 Task: Look for space in Buzen, Japan from 9th June, 2023 to 11th June, 2023 for 2 adults in price range Rs.6000 to Rs.10000. Place can be entire place with 2 bedrooms having 2 beds and 1 bathroom. Property type can be house, flat, guest house. Amenities needed are: wifi, washing machine. Booking option can be shelf check-in. Required host language is English.
Action: Mouse moved to (401, 105)
Screenshot: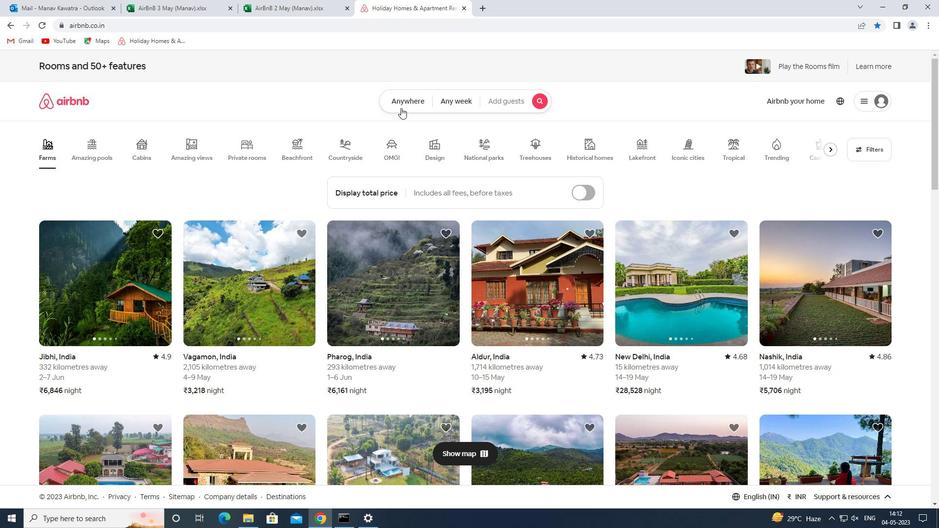 
Action: Mouse pressed left at (401, 105)
Screenshot: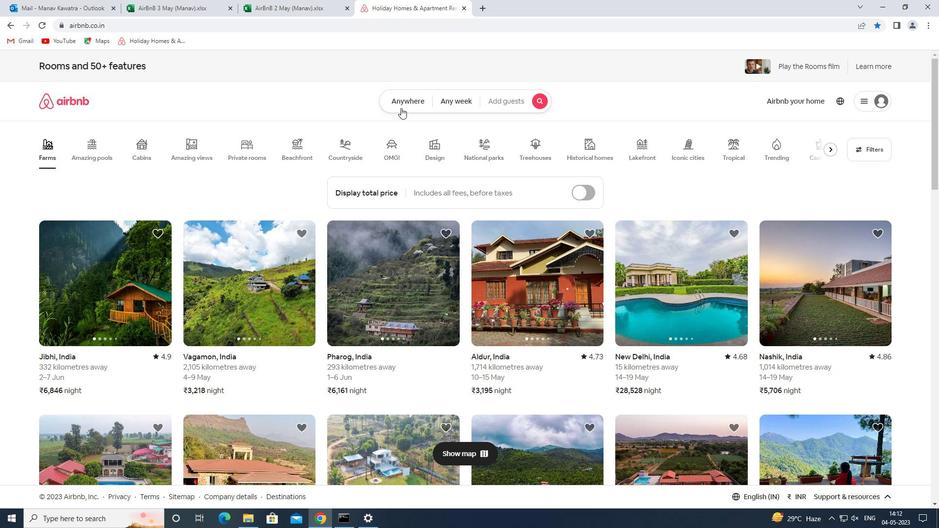 
Action: Mouse moved to (290, 145)
Screenshot: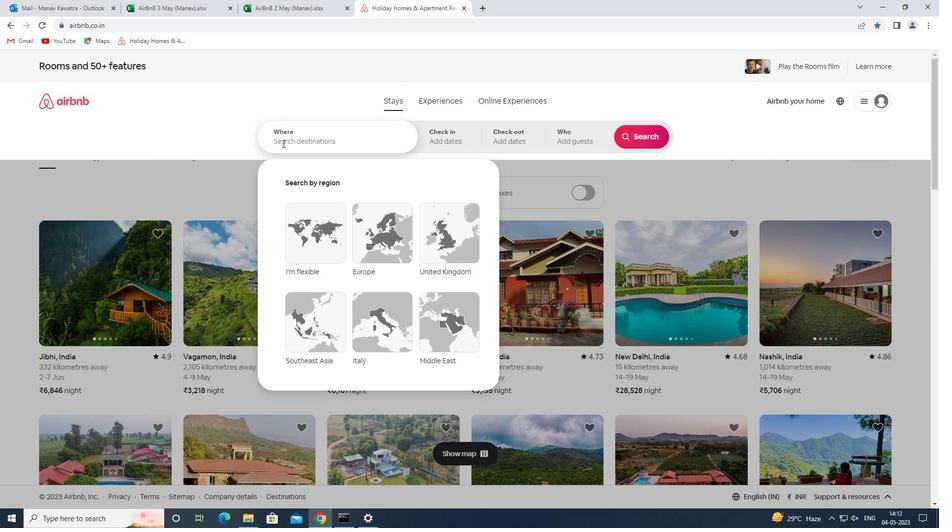 
Action: Mouse pressed left at (290, 145)
Screenshot: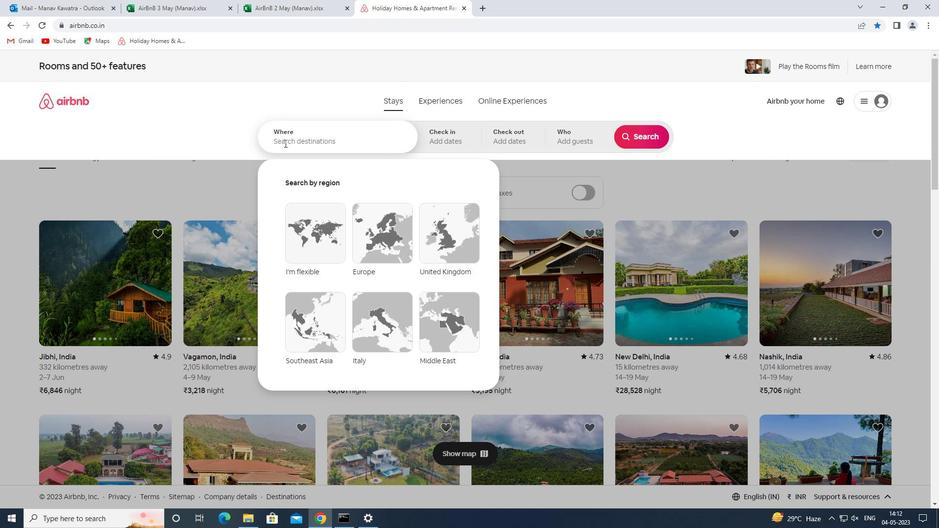 
Action: Mouse moved to (294, 138)
Screenshot: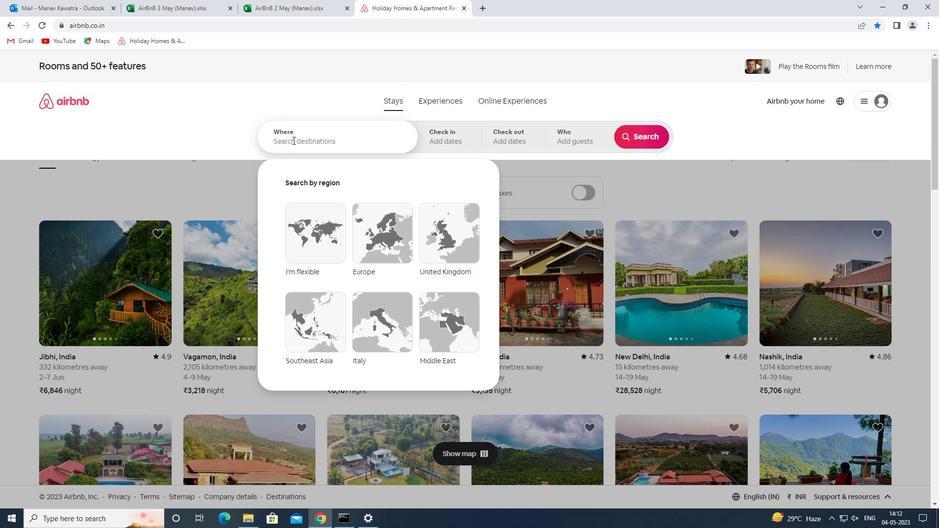 
Action: Key pressed buzen<Key.space>japan<Key.space><Key.enter>
Screenshot: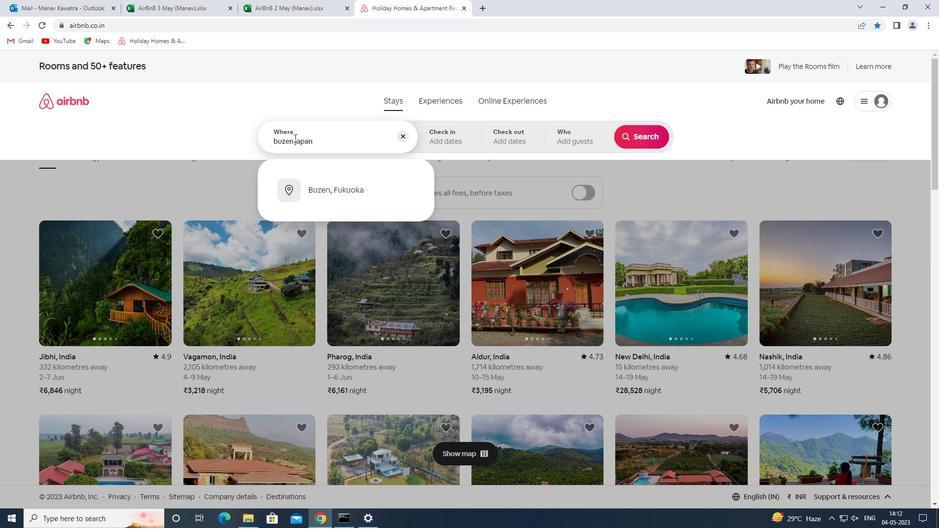 
Action: Mouse moved to (605, 285)
Screenshot: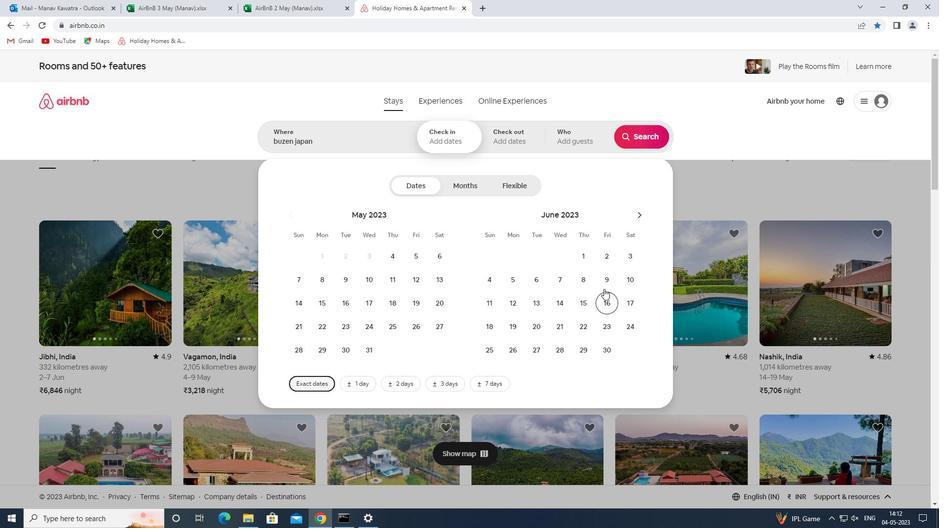 
Action: Mouse pressed left at (605, 285)
Screenshot: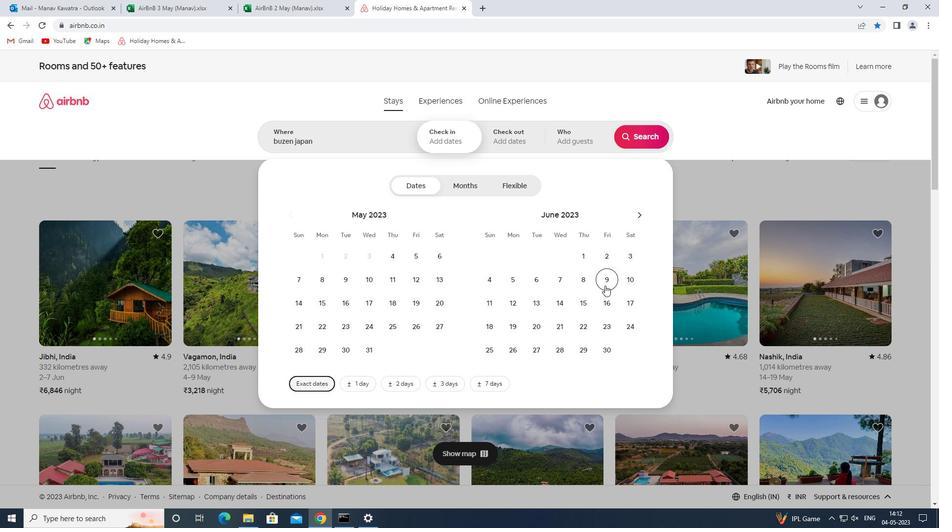 
Action: Mouse moved to (489, 310)
Screenshot: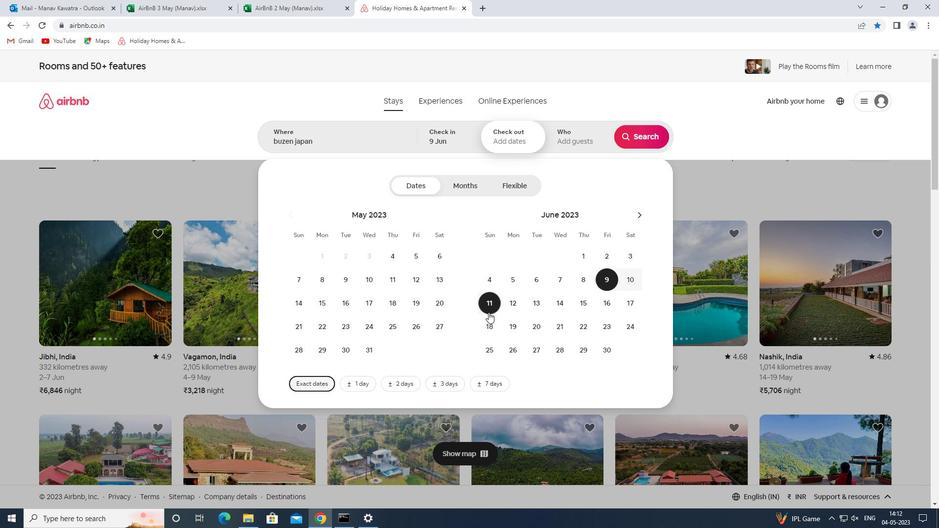 
Action: Mouse pressed left at (489, 310)
Screenshot: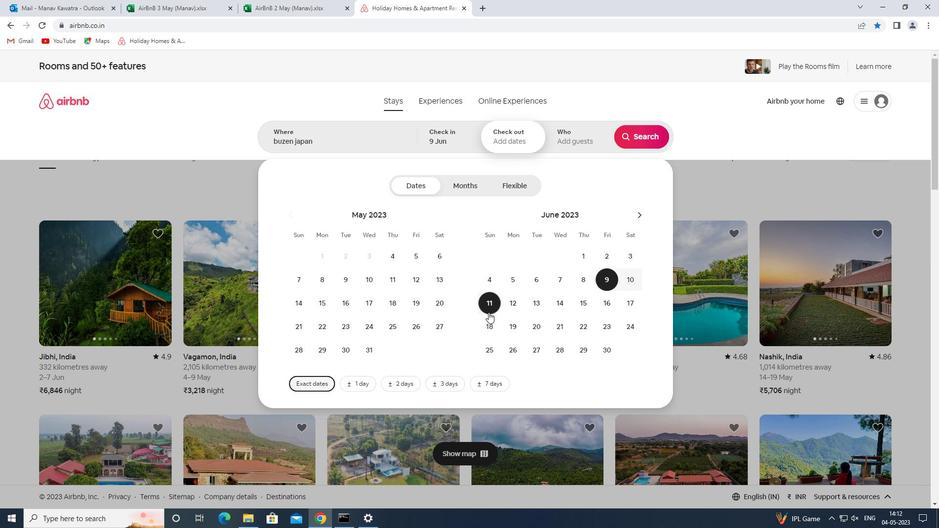 
Action: Mouse moved to (582, 141)
Screenshot: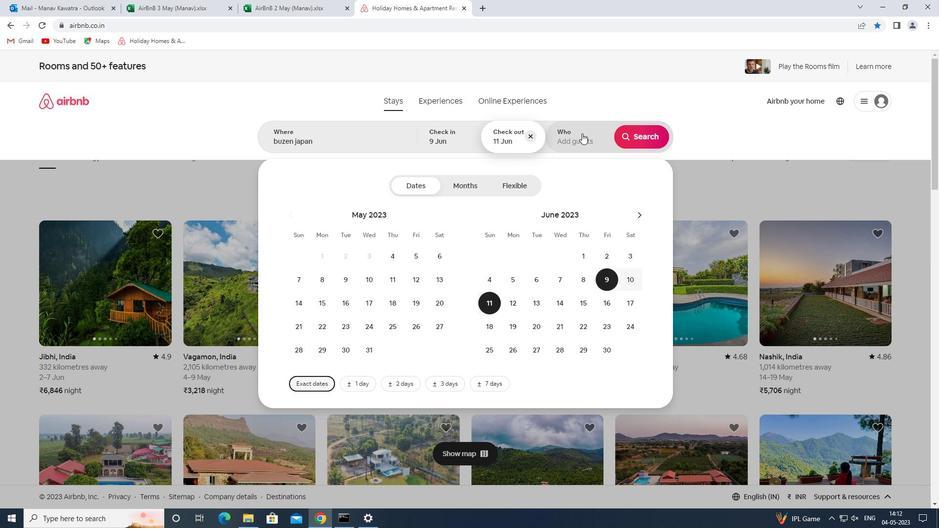 
Action: Mouse pressed left at (582, 141)
Screenshot: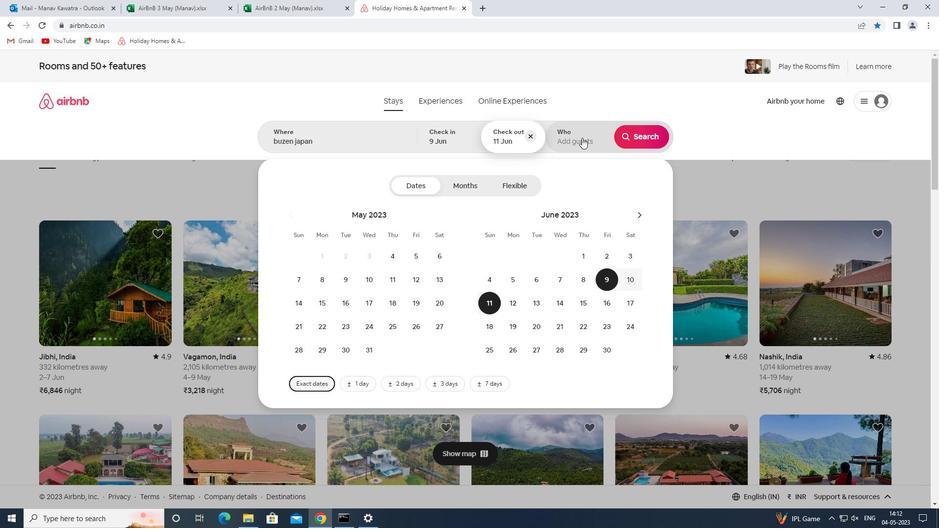 
Action: Mouse moved to (650, 194)
Screenshot: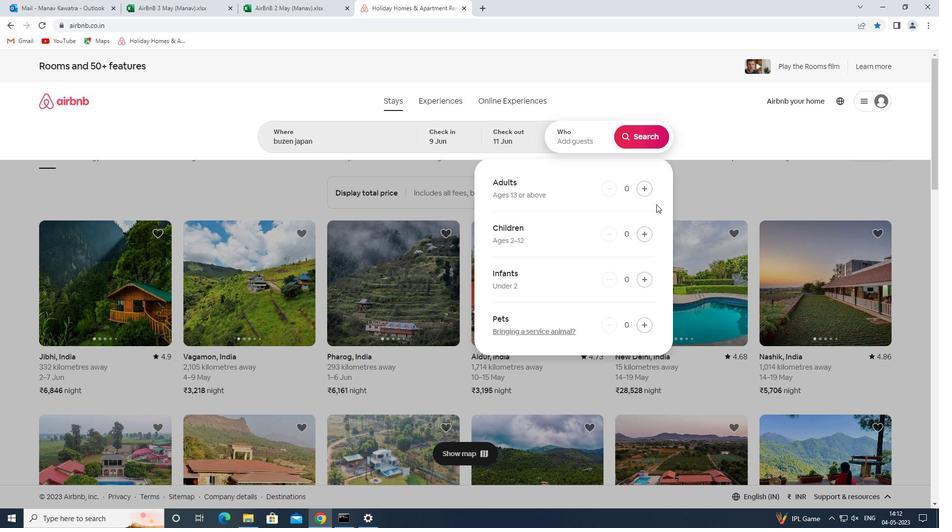 
Action: Mouse pressed left at (650, 194)
Screenshot: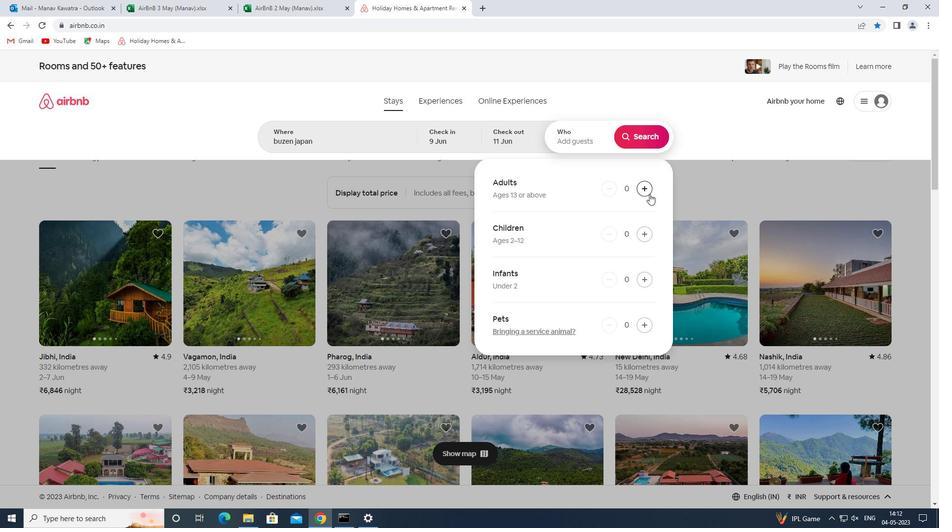 
Action: Mouse pressed left at (650, 194)
Screenshot: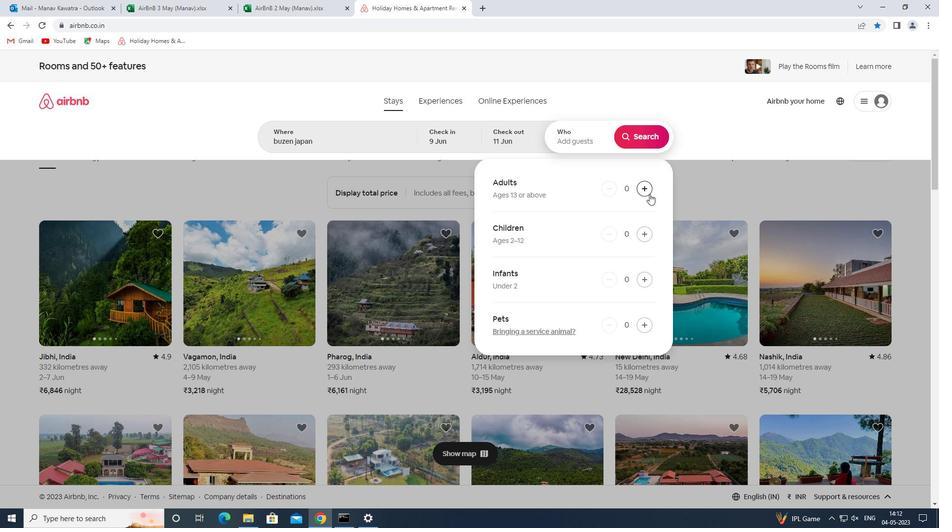 
Action: Mouse moved to (634, 138)
Screenshot: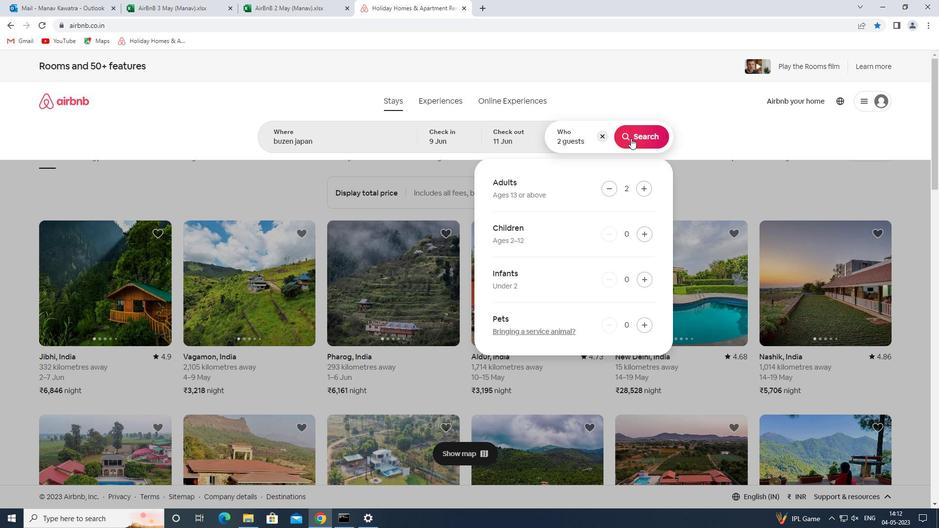 
Action: Mouse pressed left at (634, 138)
Screenshot: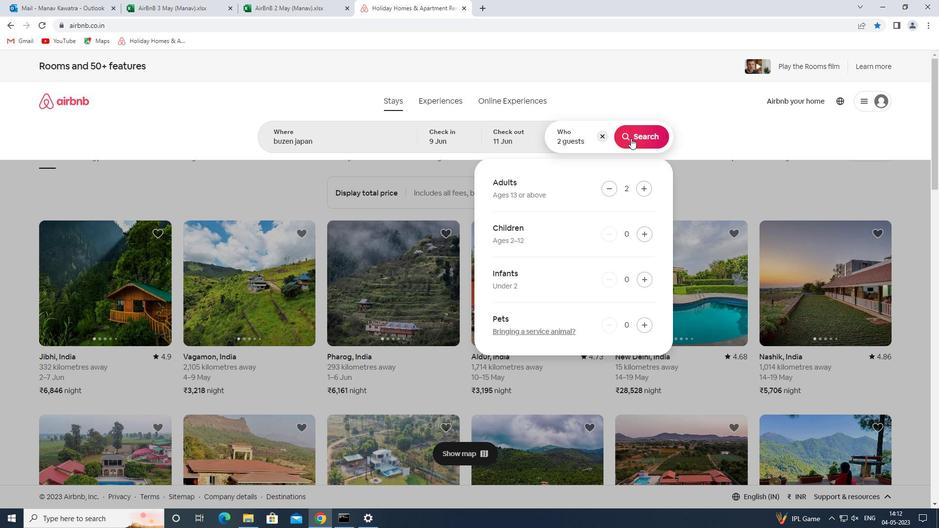 
Action: Mouse moved to (896, 104)
Screenshot: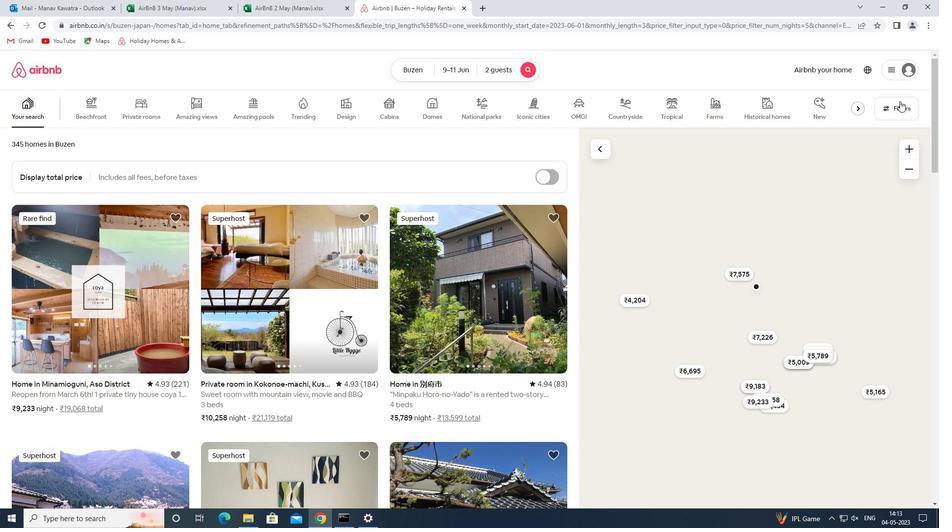 
Action: Mouse pressed left at (896, 104)
Screenshot: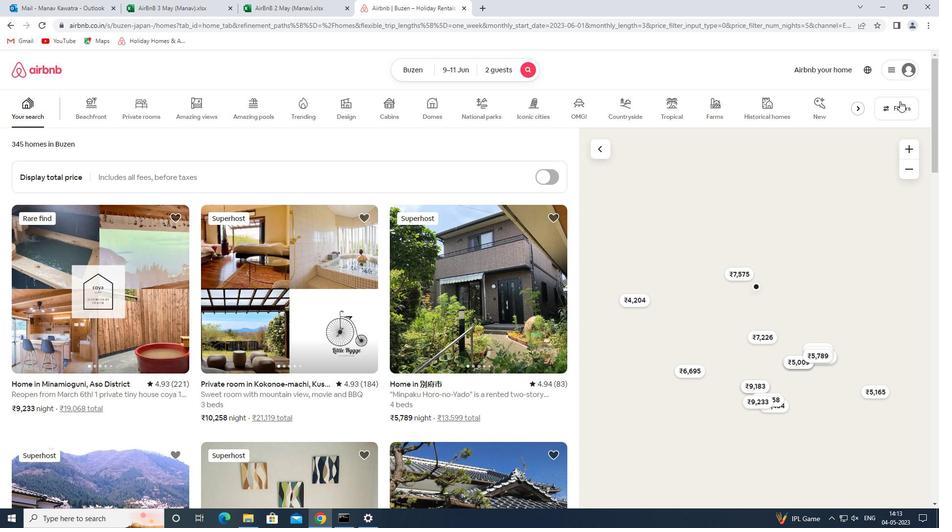 
Action: Mouse moved to (341, 235)
Screenshot: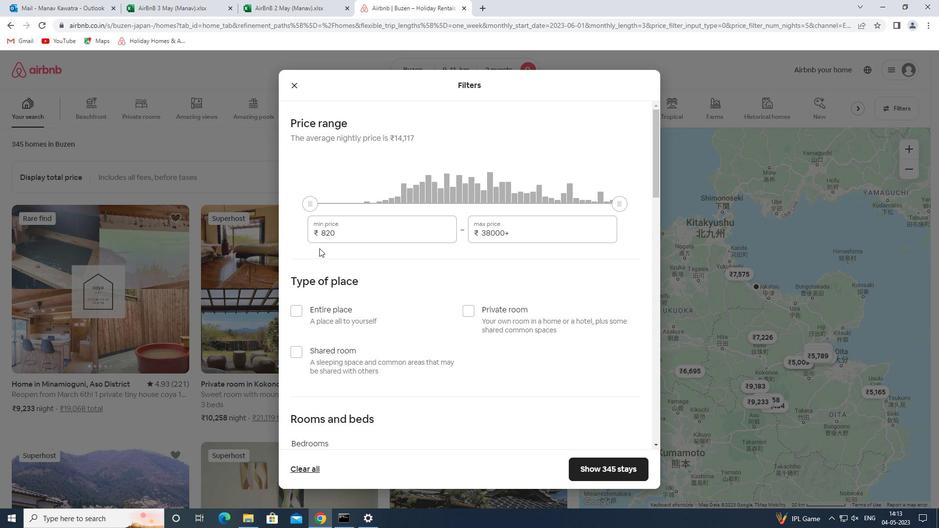 
Action: Mouse pressed left at (341, 235)
Screenshot: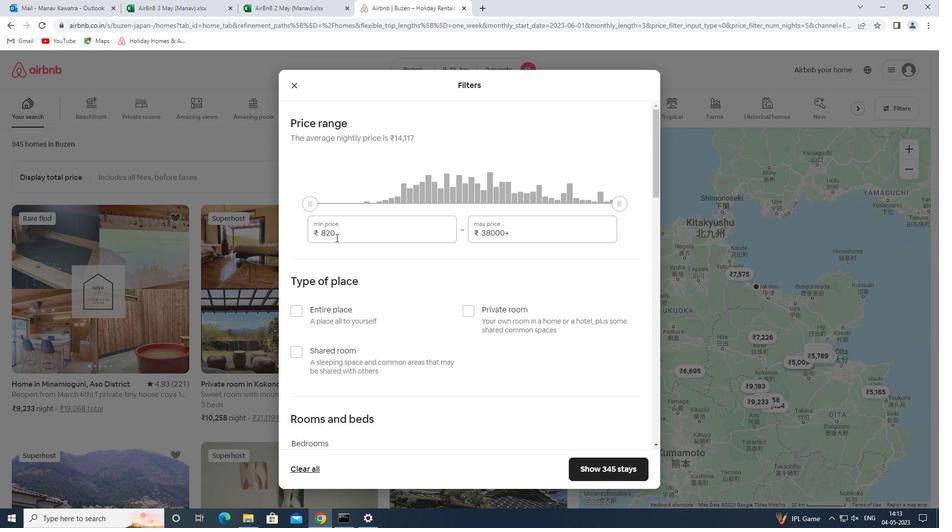 
Action: Mouse pressed left at (341, 235)
Screenshot: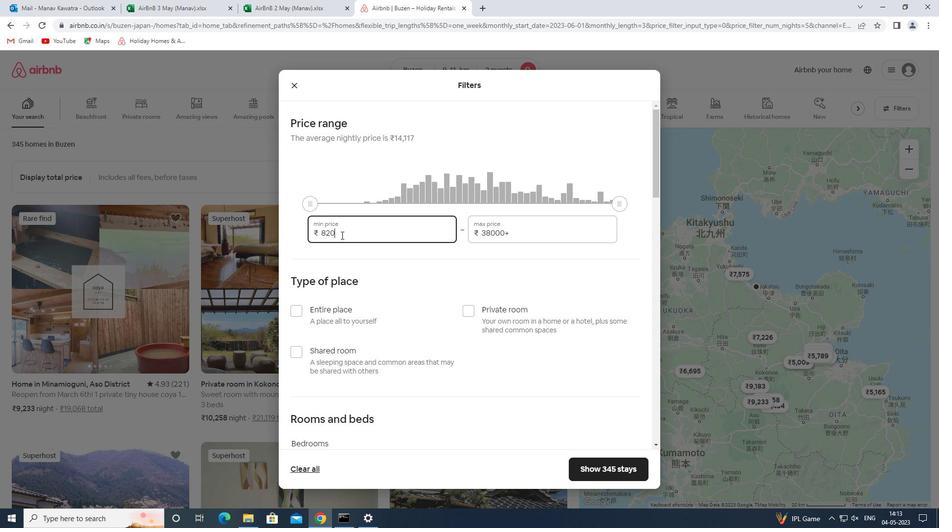 
Action: Key pressed 6000<Key.tab>10000
Screenshot: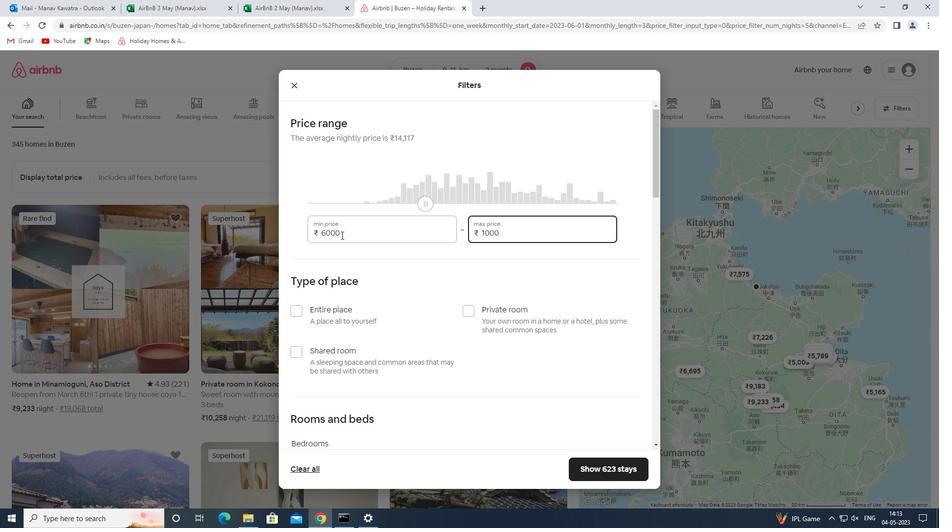 
Action: Mouse moved to (329, 306)
Screenshot: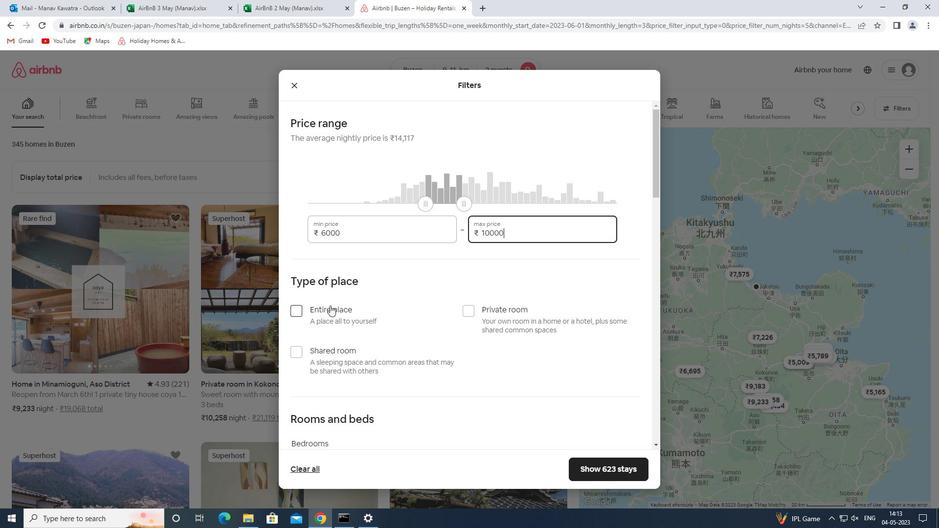 
Action: Mouse pressed left at (329, 306)
Screenshot: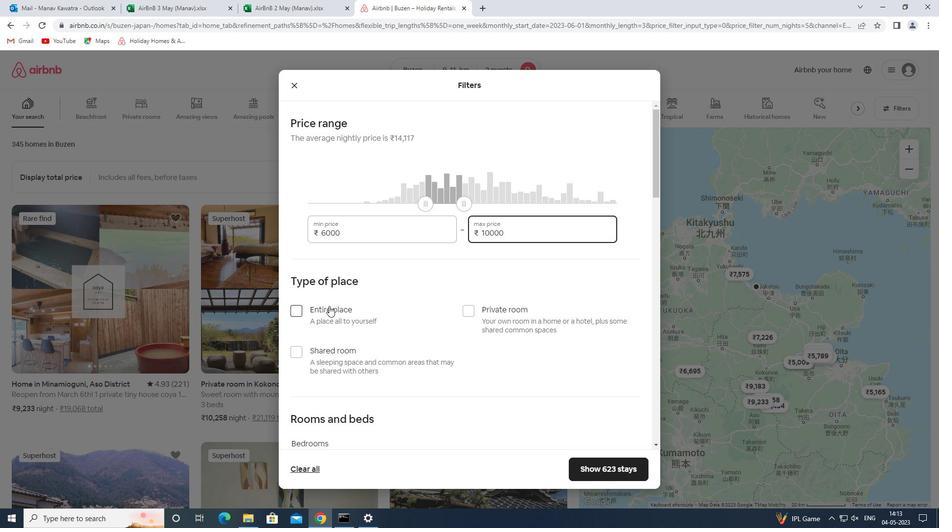 
Action: Mouse moved to (429, 290)
Screenshot: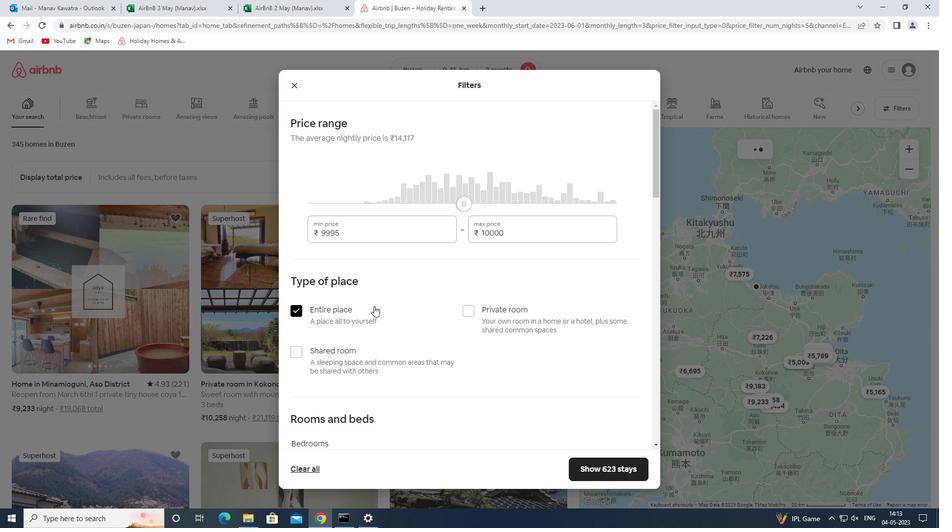 
Action: Mouse scrolled (429, 290) with delta (0, 0)
Screenshot: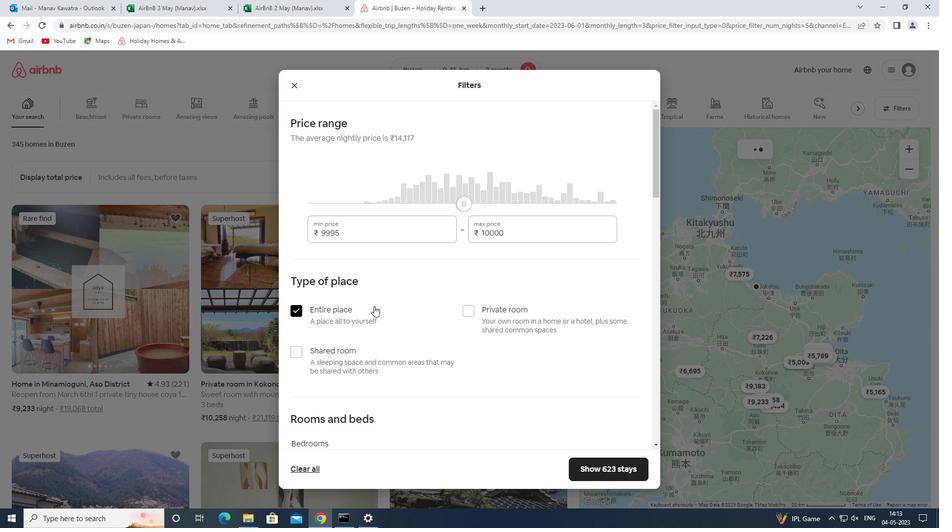
Action: Mouse scrolled (429, 290) with delta (0, 0)
Screenshot: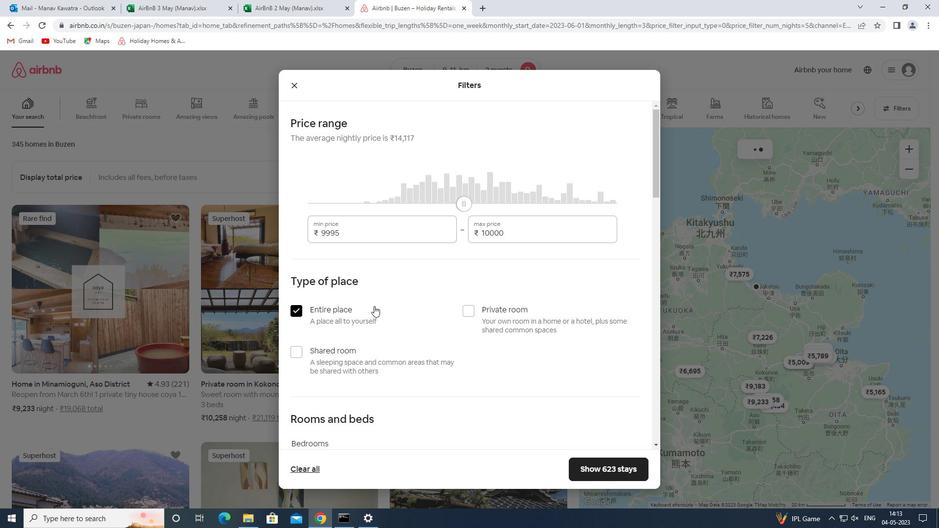 
Action: Mouse scrolled (429, 290) with delta (0, 0)
Screenshot: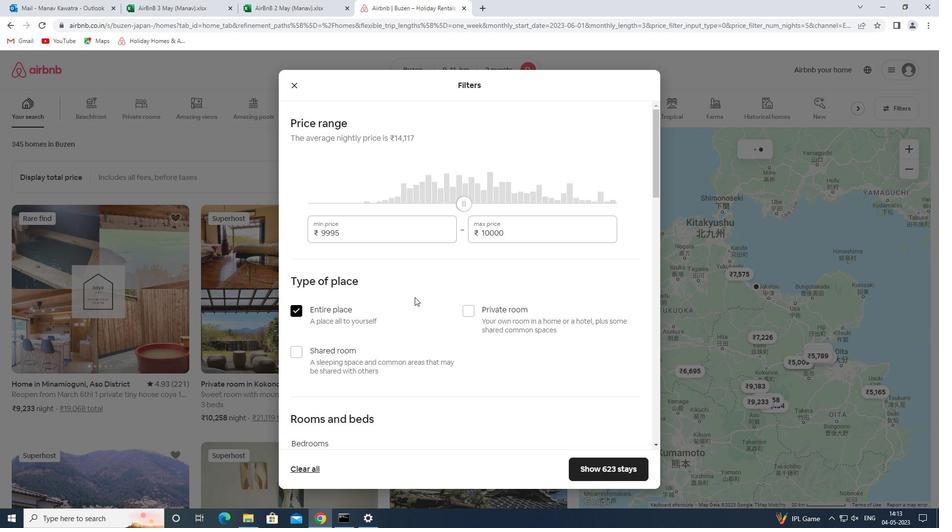 
Action: Mouse scrolled (429, 290) with delta (0, 0)
Screenshot: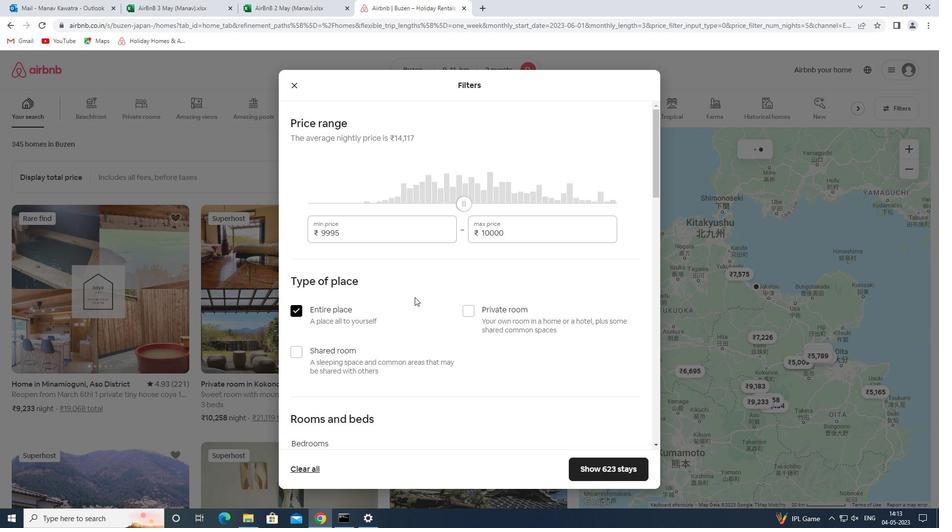 
Action: Mouse moved to (430, 290)
Screenshot: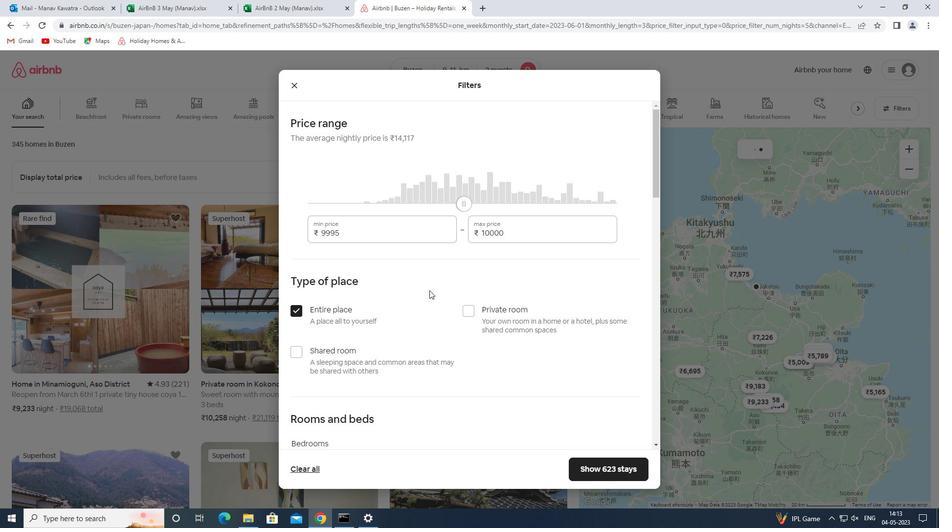 
Action: Mouse scrolled (430, 289) with delta (0, 0)
Screenshot: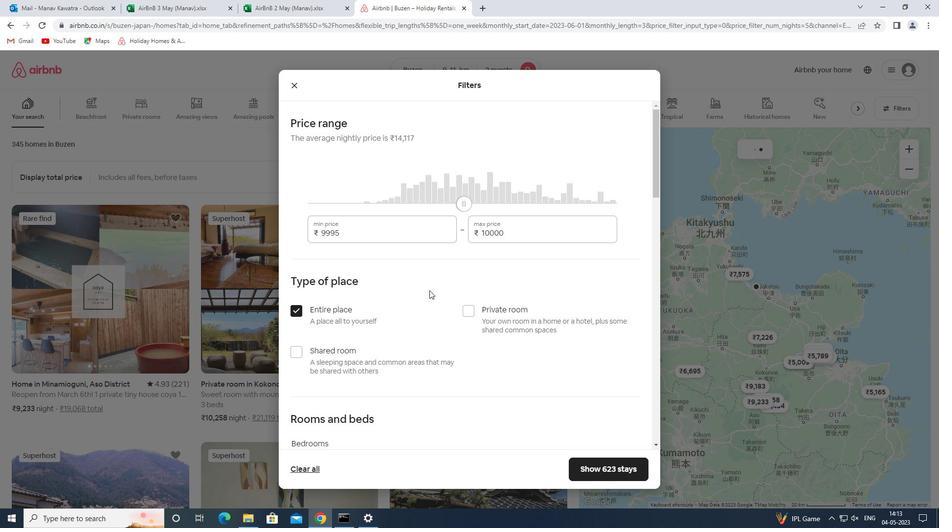 
Action: Mouse moved to (430, 289)
Screenshot: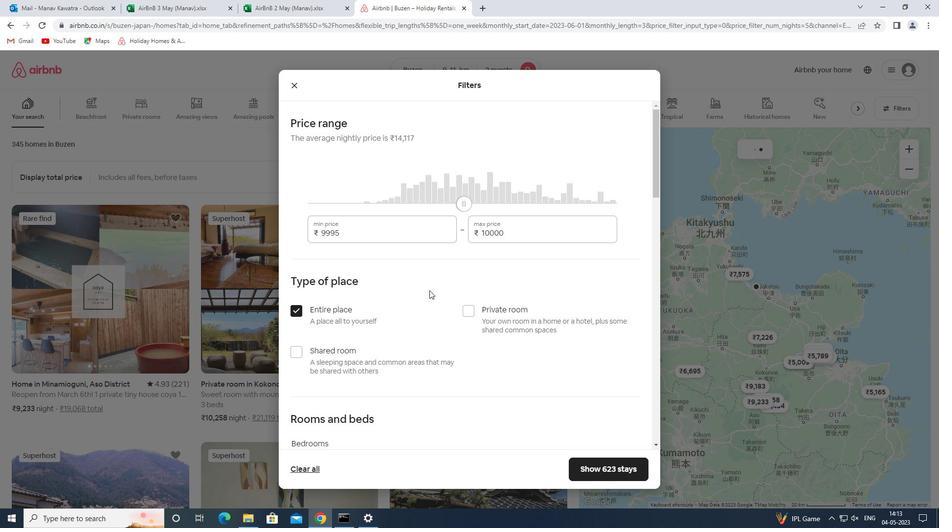 
Action: Mouse scrolled (430, 289) with delta (0, 0)
Screenshot: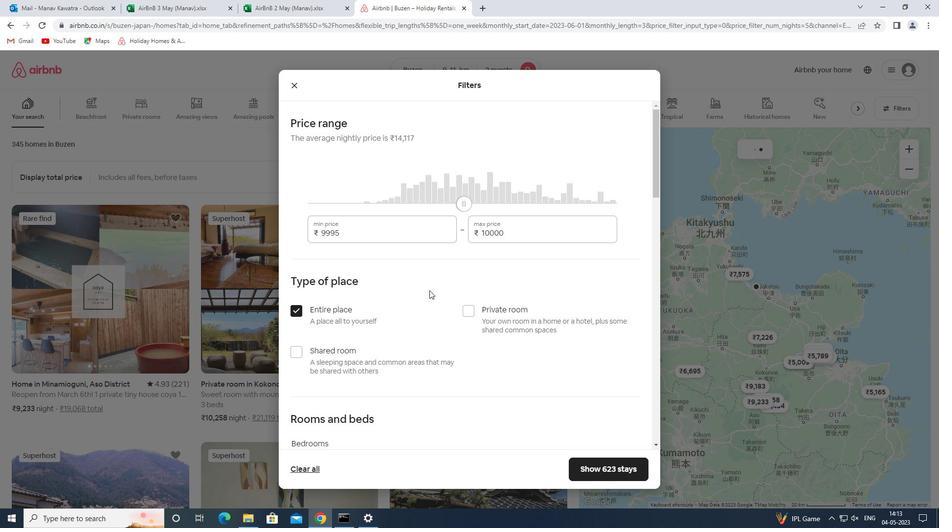 
Action: Mouse moved to (430, 288)
Screenshot: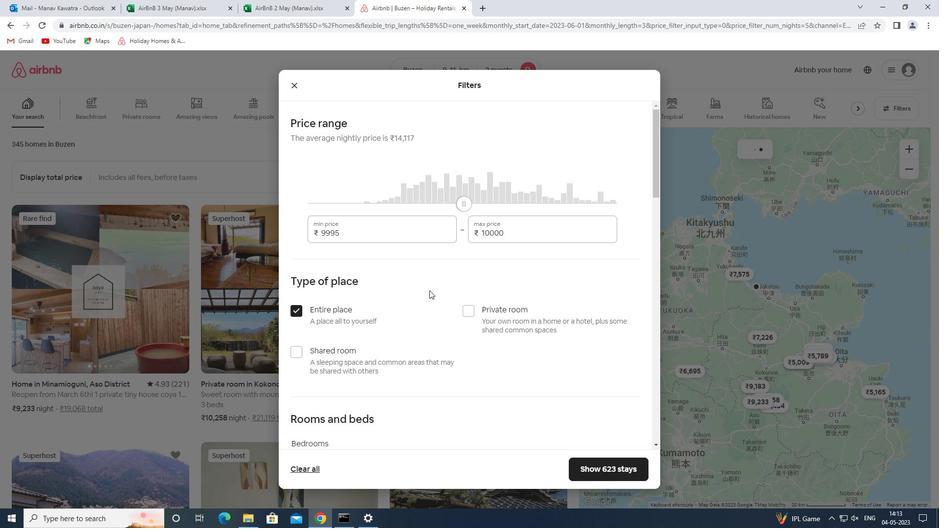 
Action: Mouse scrolled (430, 287) with delta (0, 0)
Screenshot: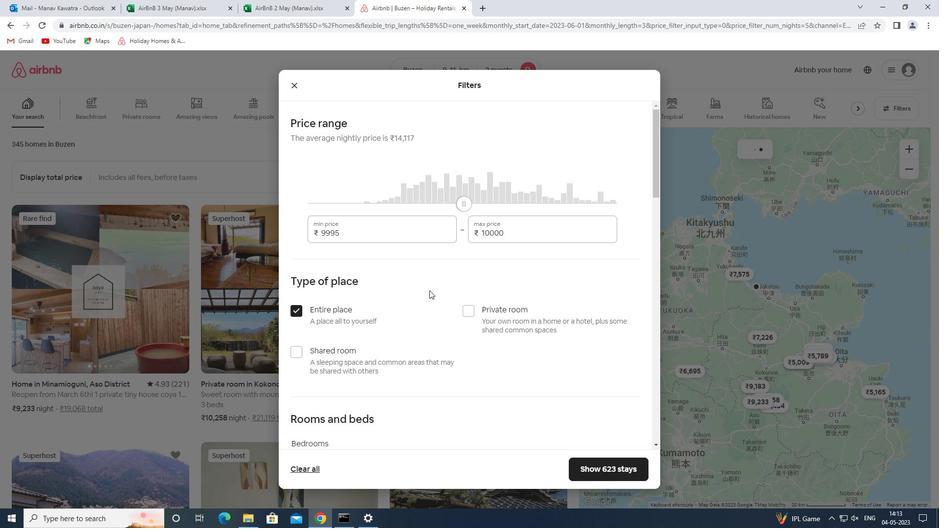 
Action: Mouse moved to (386, 126)
Screenshot: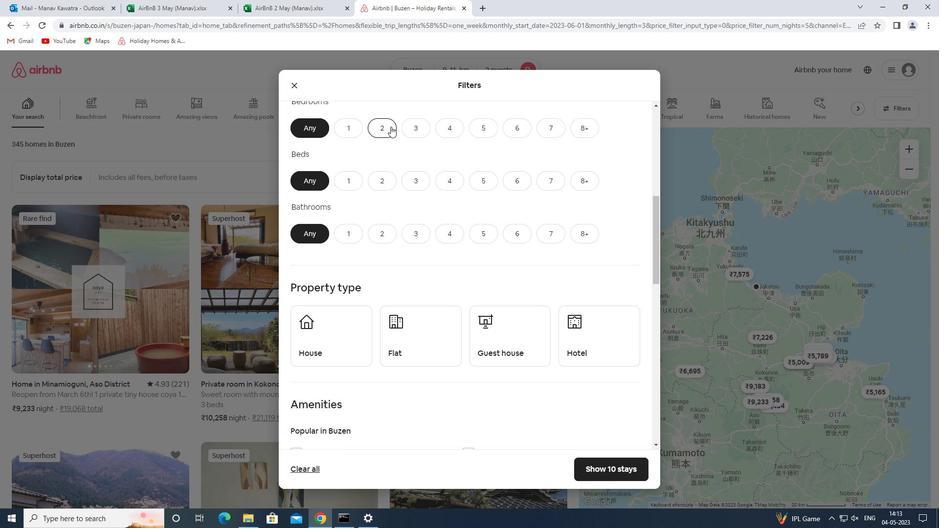 
Action: Mouse pressed left at (386, 126)
Screenshot: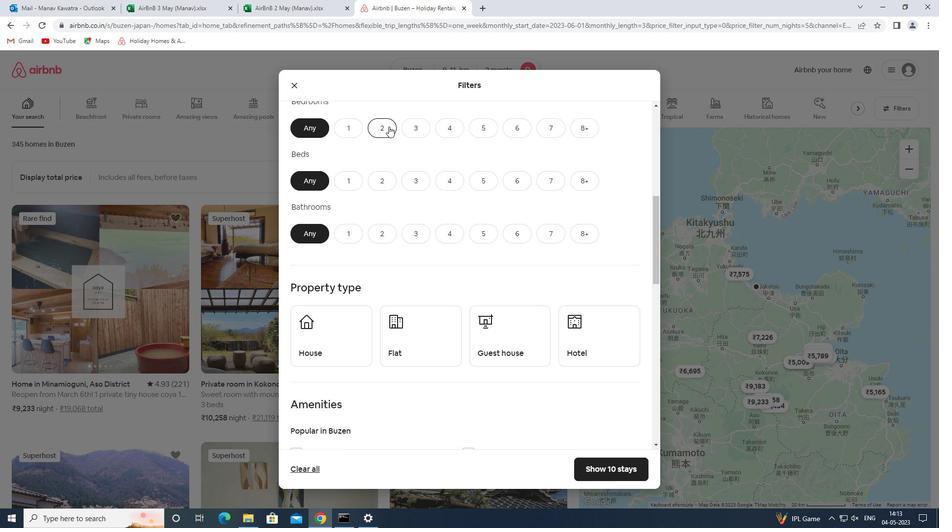 
Action: Mouse moved to (388, 176)
Screenshot: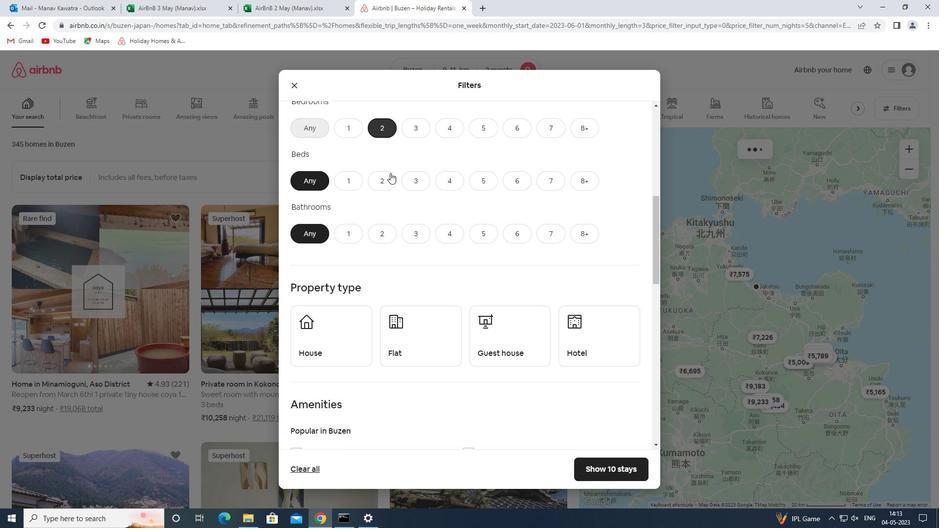 
Action: Mouse pressed left at (388, 176)
Screenshot: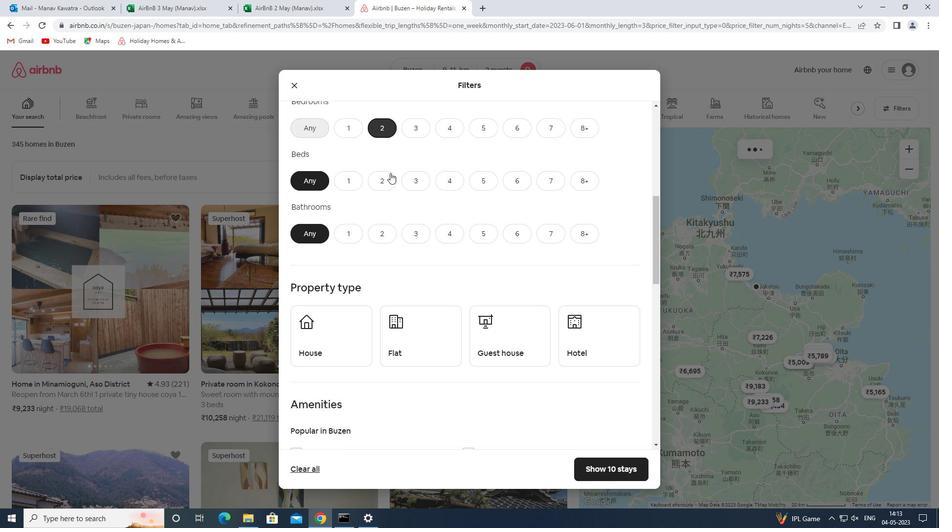 
Action: Mouse moved to (357, 233)
Screenshot: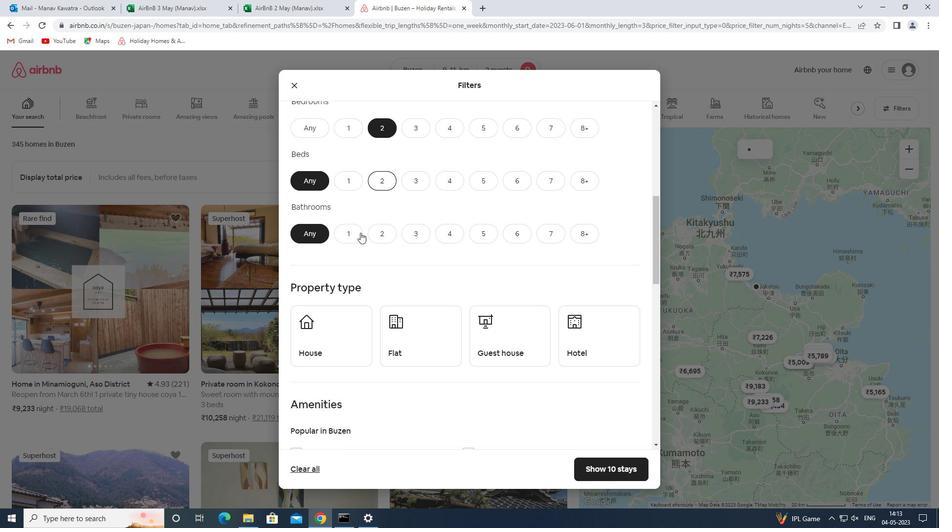 
Action: Mouse pressed left at (357, 233)
Screenshot: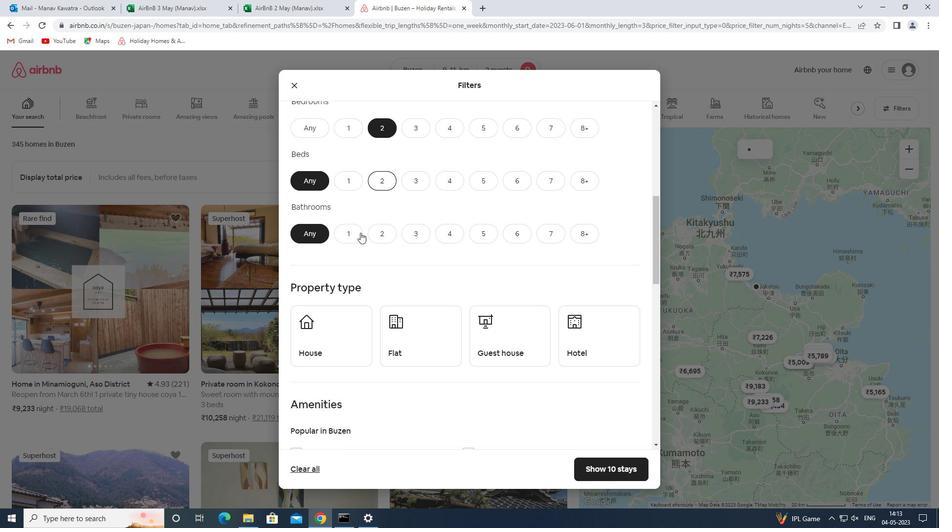 
Action: Mouse moved to (331, 335)
Screenshot: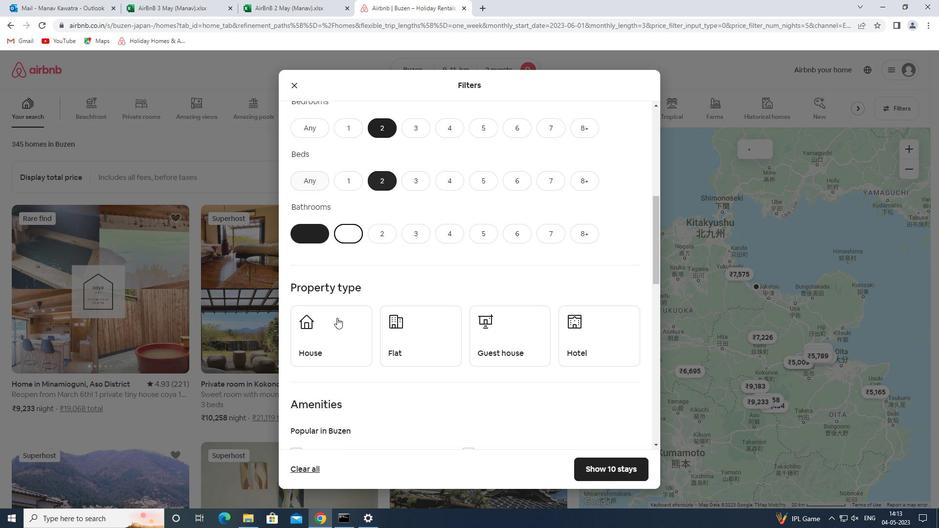 
Action: Mouse pressed left at (331, 335)
Screenshot: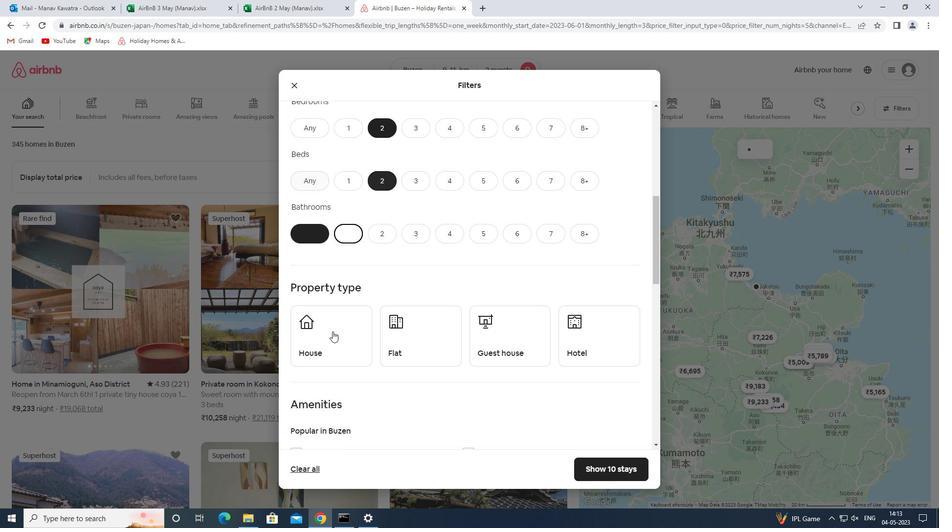 
Action: Mouse moved to (395, 326)
Screenshot: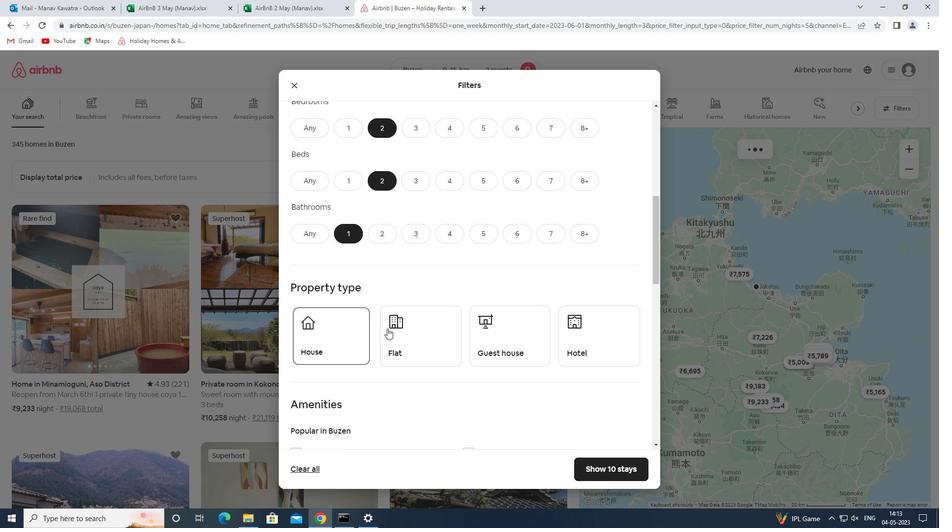 
Action: Mouse pressed left at (395, 326)
Screenshot: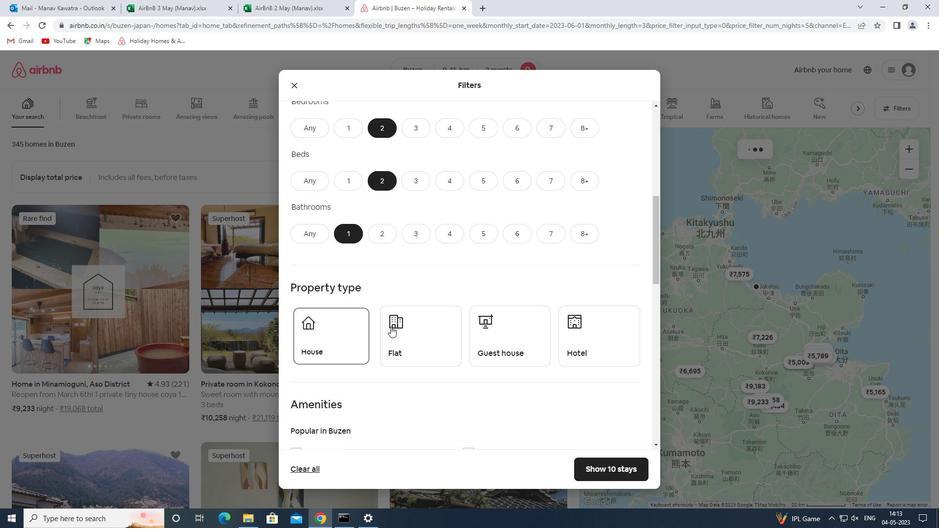 
Action: Mouse moved to (513, 340)
Screenshot: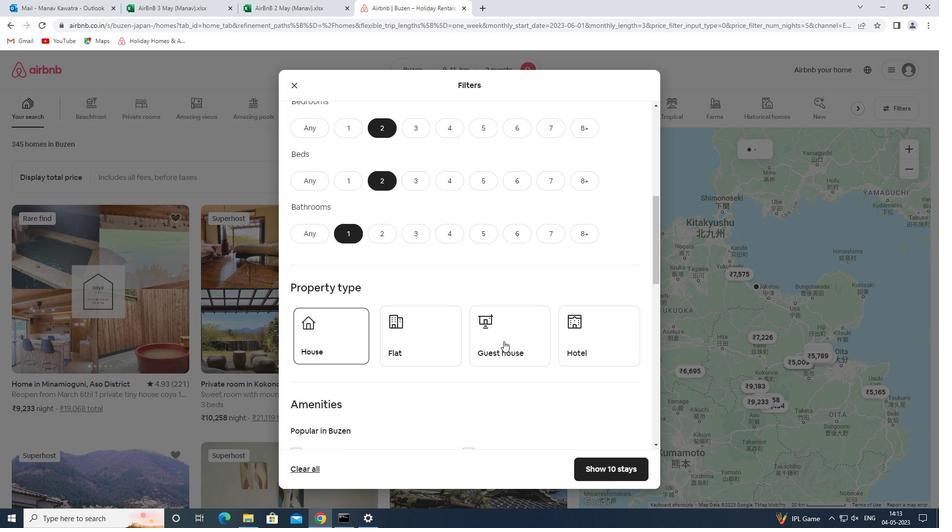 
Action: Mouse pressed left at (513, 340)
Screenshot: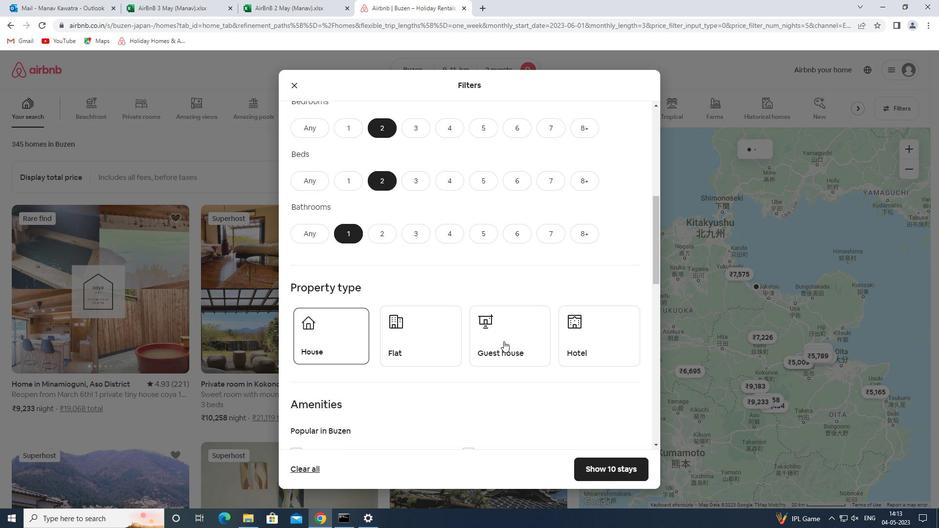 
Action: Mouse moved to (588, 336)
Screenshot: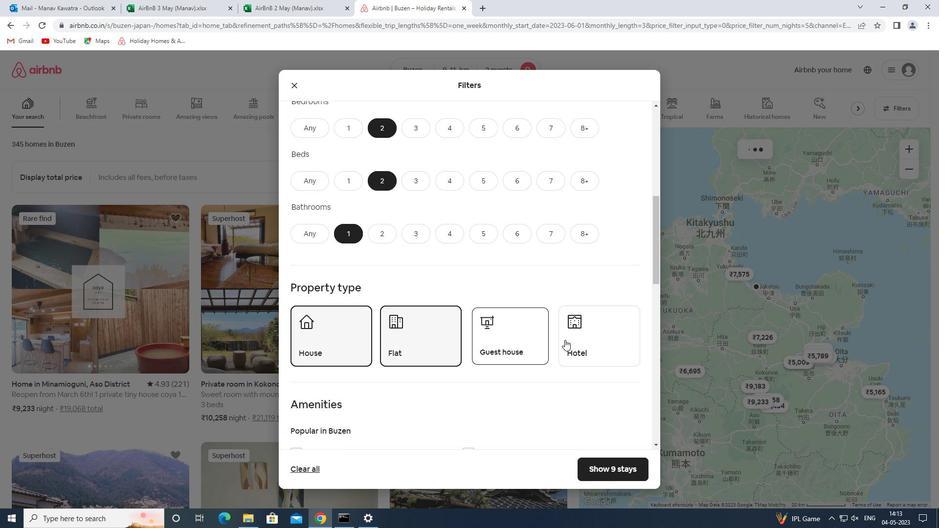 
Action: Mouse pressed left at (588, 336)
Screenshot: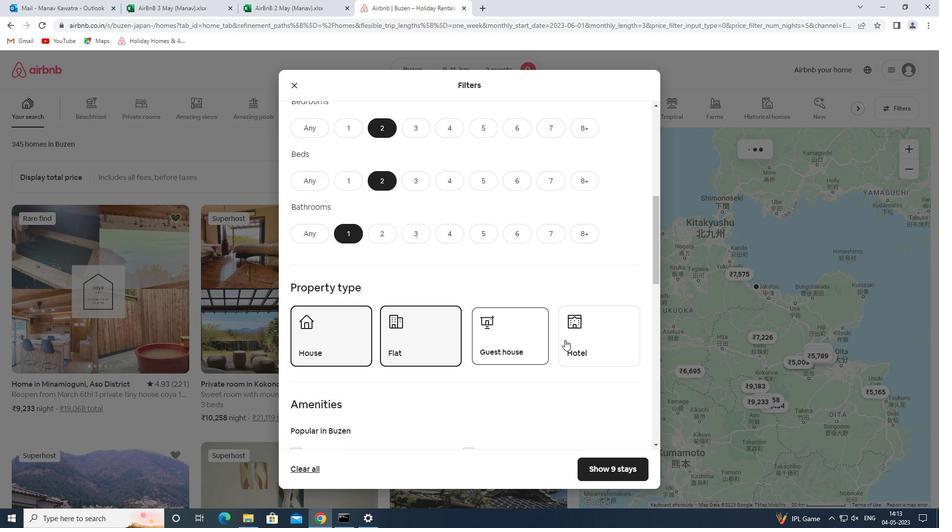 
Action: Mouse moved to (597, 333)
Screenshot: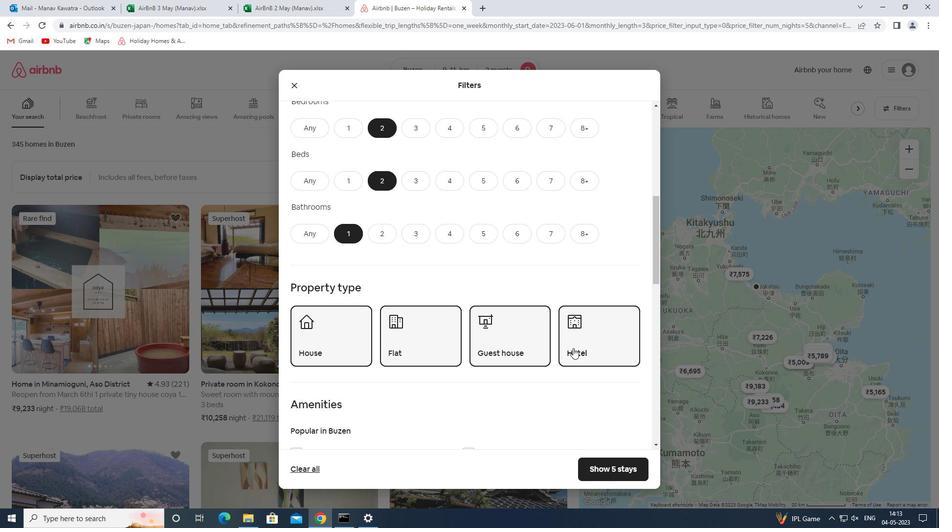 
Action: Mouse pressed left at (597, 333)
Screenshot: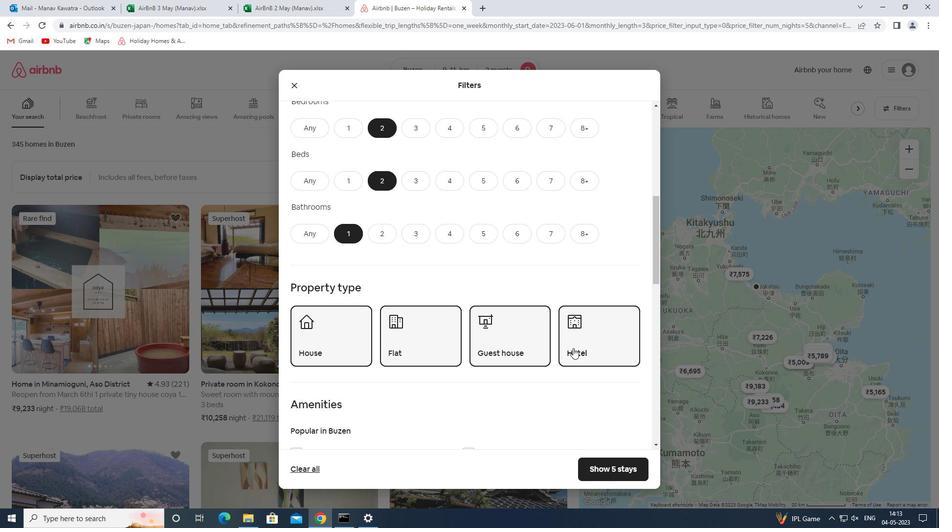 
Action: Mouse moved to (518, 326)
Screenshot: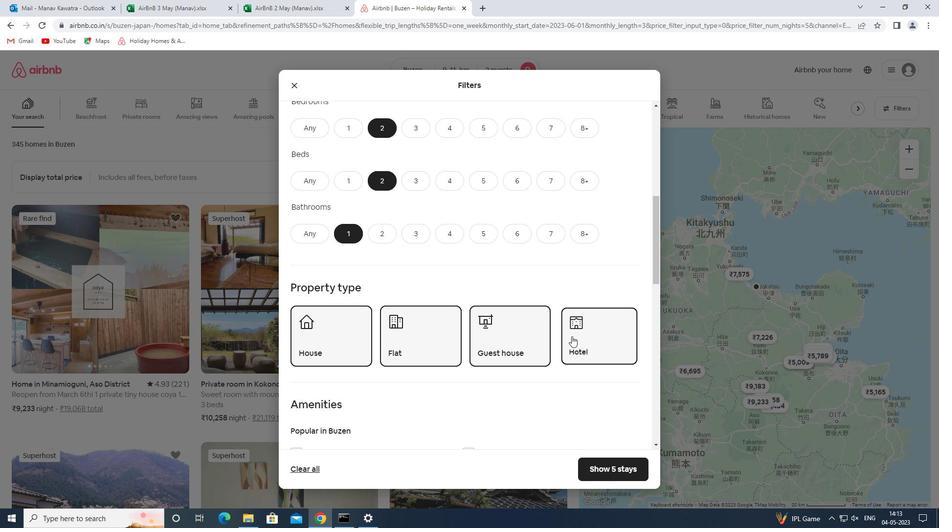 
Action: Mouse scrolled (518, 325) with delta (0, 0)
Screenshot: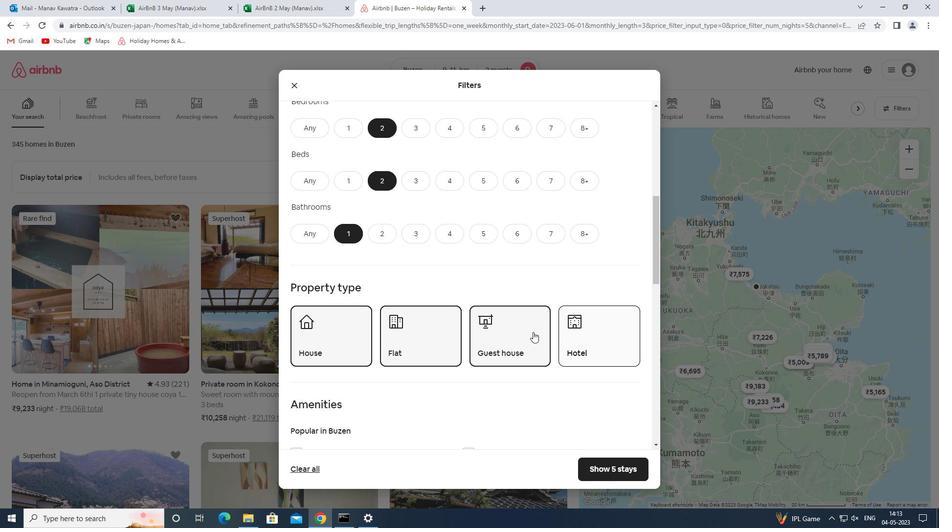 
Action: Mouse moved to (517, 326)
Screenshot: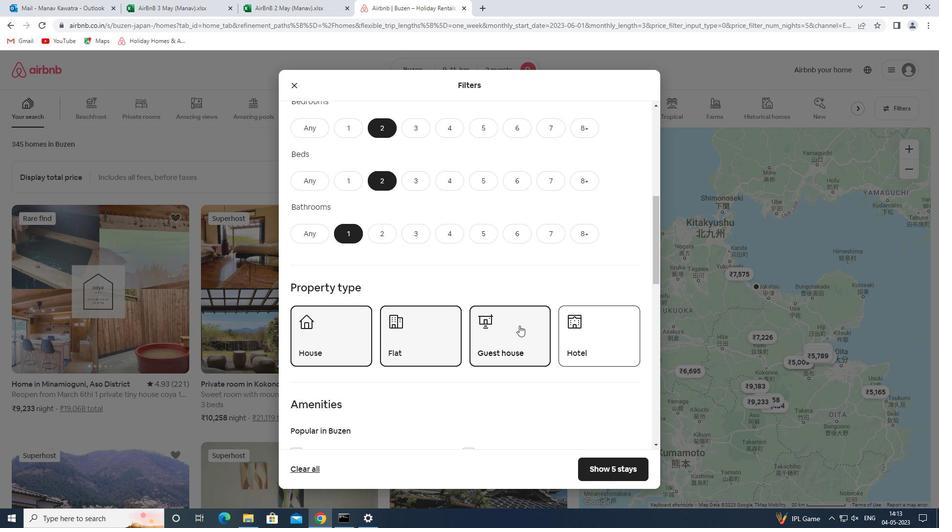 
Action: Mouse scrolled (517, 325) with delta (0, 0)
Screenshot: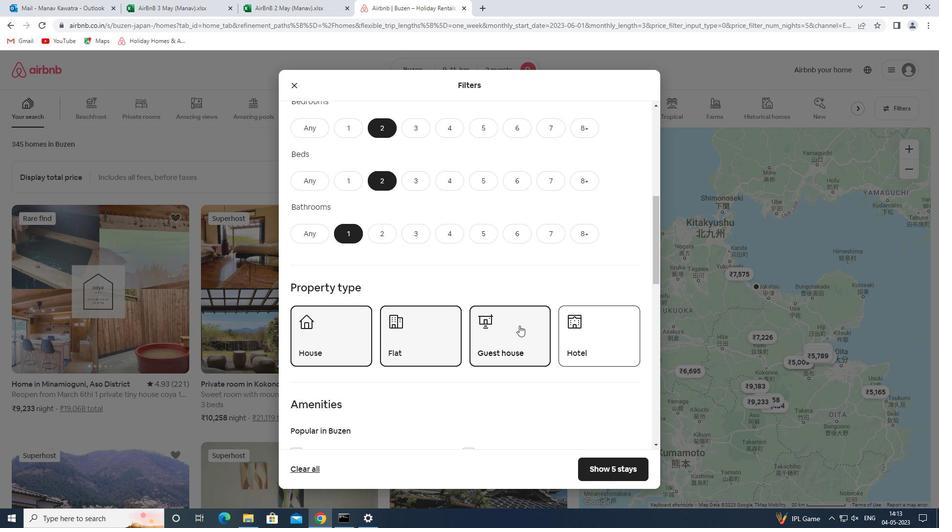 
Action: Mouse moved to (517, 326)
Screenshot: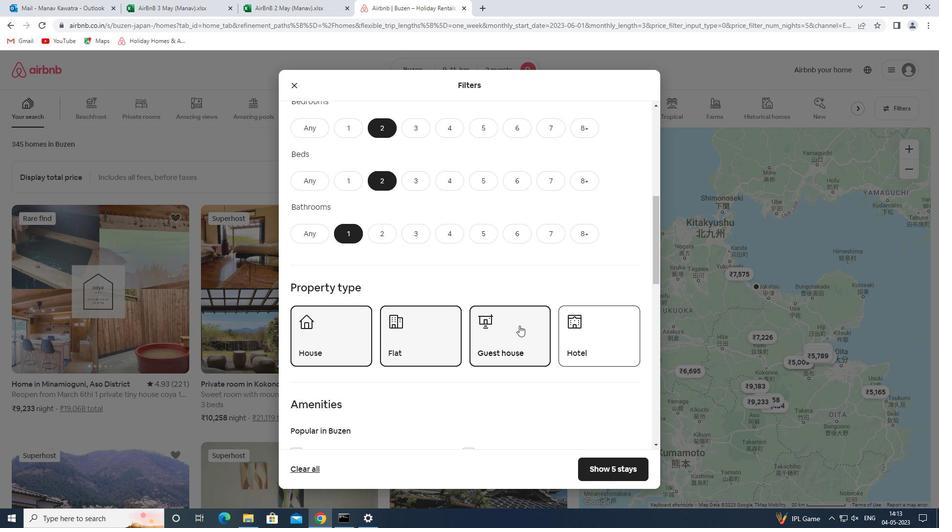 
Action: Mouse scrolled (517, 325) with delta (0, 0)
Screenshot: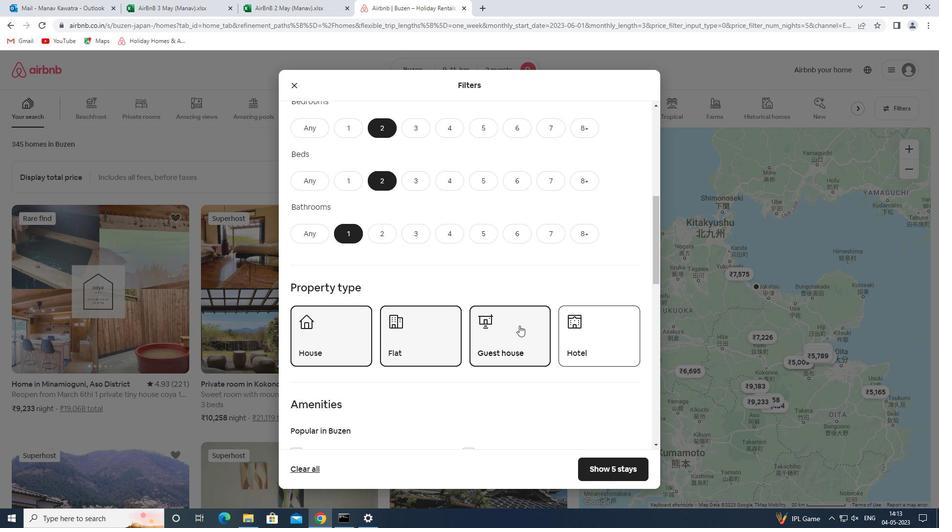 
Action: Mouse moved to (516, 326)
Screenshot: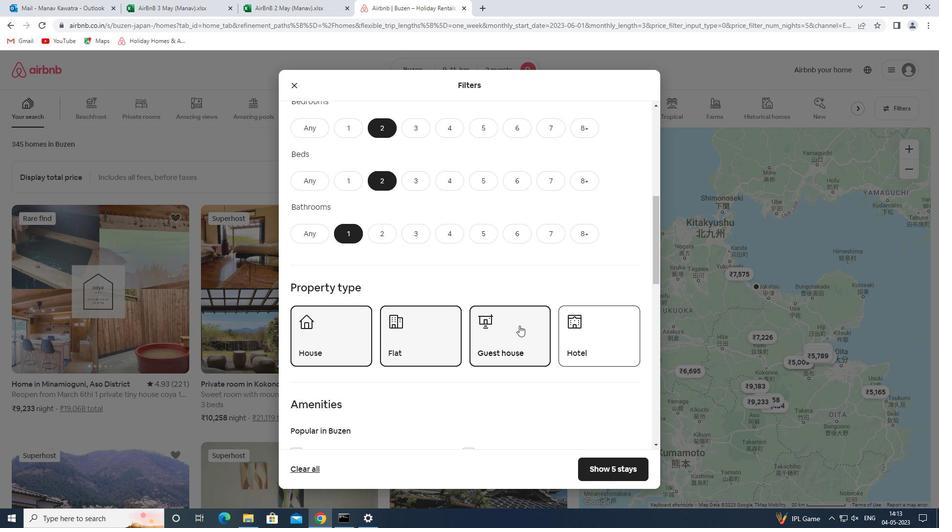 
Action: Mouse scrolled (516, 325) with delta (0, 0)
Screenshot: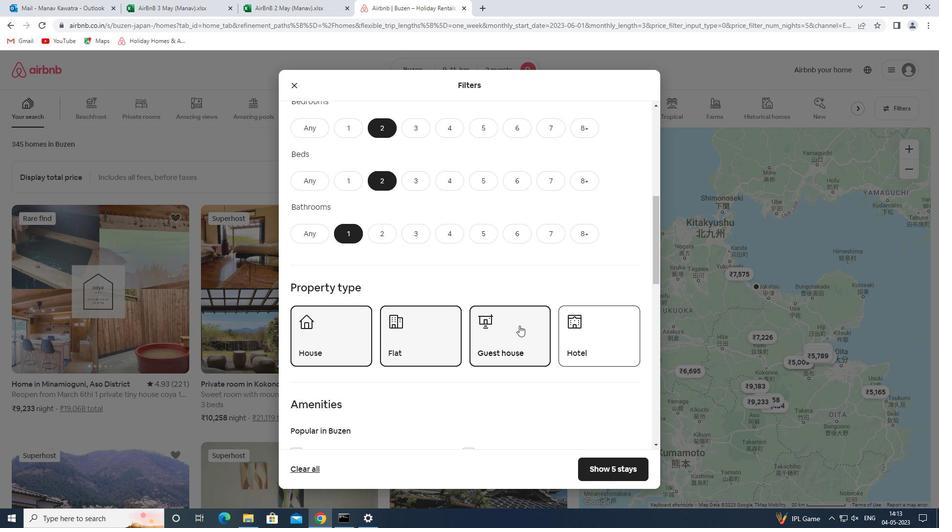 
Action: Mouse moved to (514, 326)
Screenshot: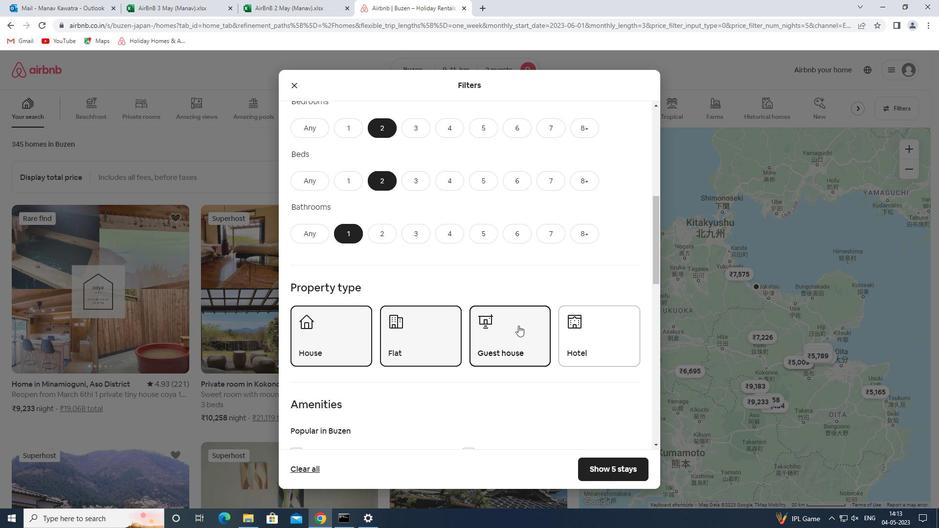 
Action: Mouse scrolled (514, 325) with delta (0, 0)
Screenshot: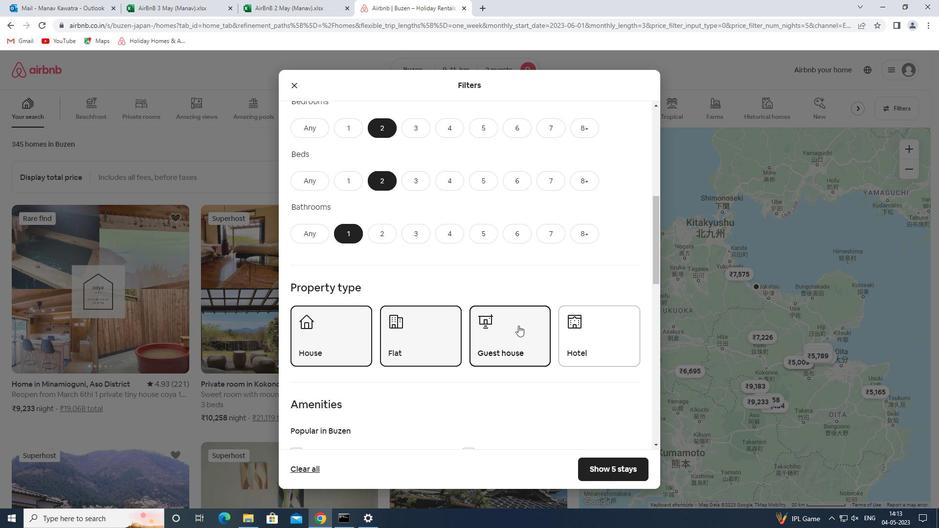 
Action: Mouse moved to (513, 325)
Screenshot: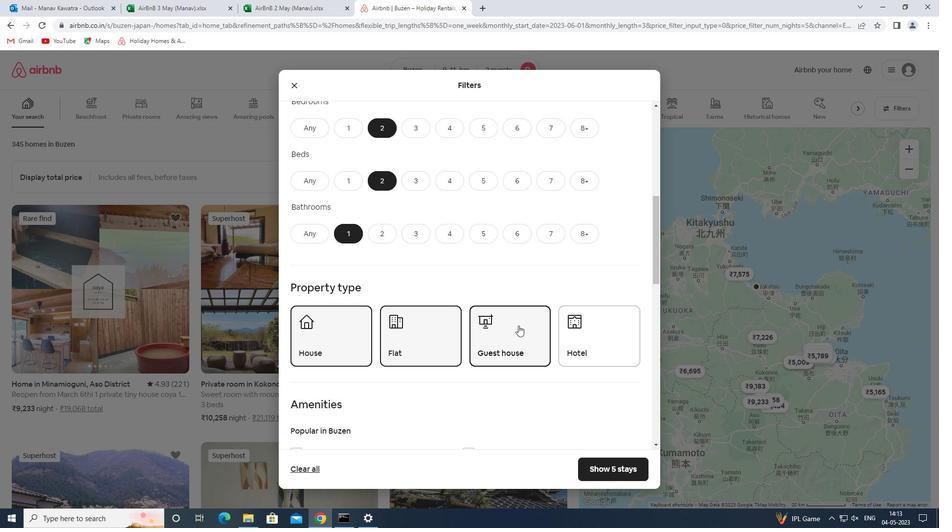 
Action: Mouse scrolled (513, 325) with delta (0, 0)
Screenshot: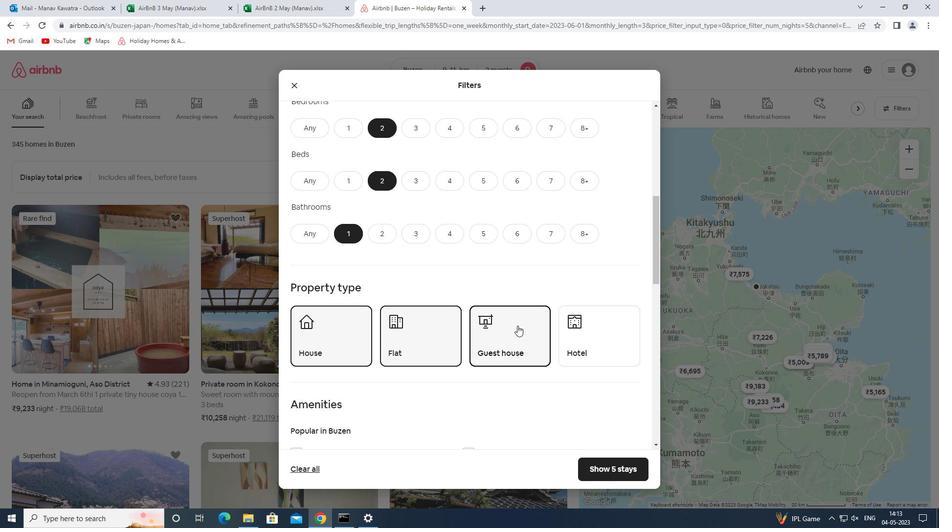 
Action: Mouse moved to (477, 159)
Screenshot: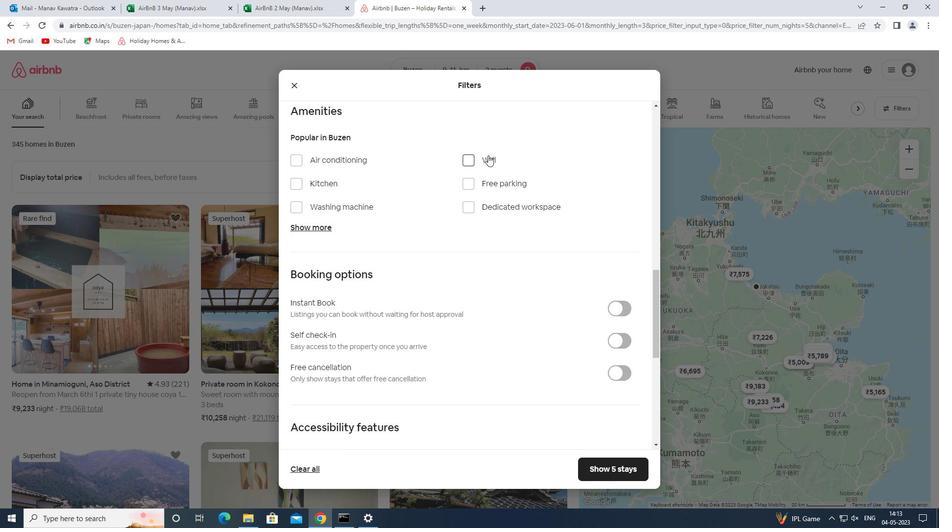 
Action: Mouse pressed left at (477, 159)
Screenshot: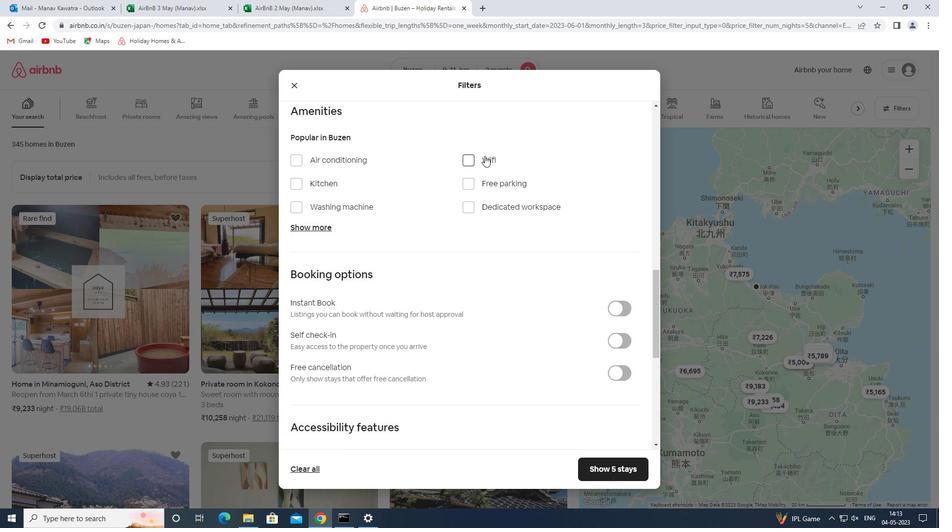 
Action: Mouse moved to (328, 206)
Screenshot: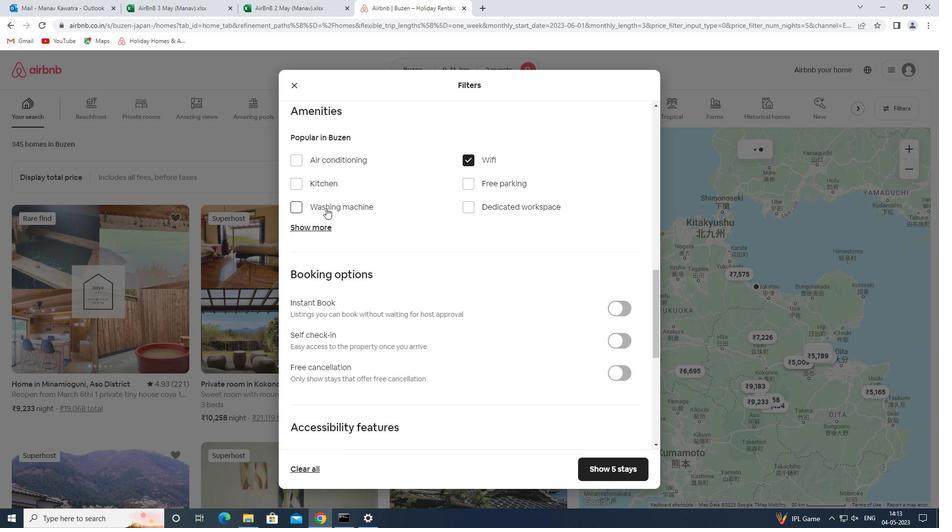 
Action: Mouse pressed left at (328, 206)
Screenshot: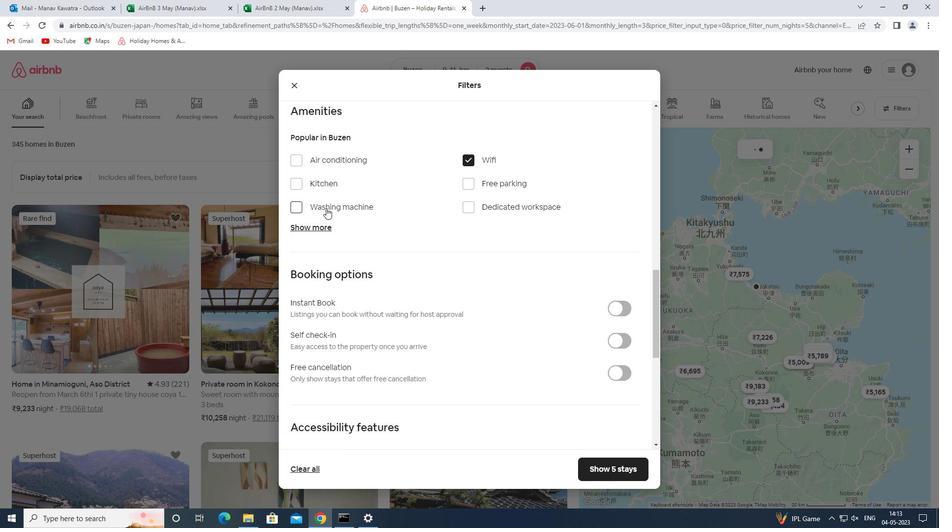 
Action: Mouse moved to (622, 339)
Screenshot: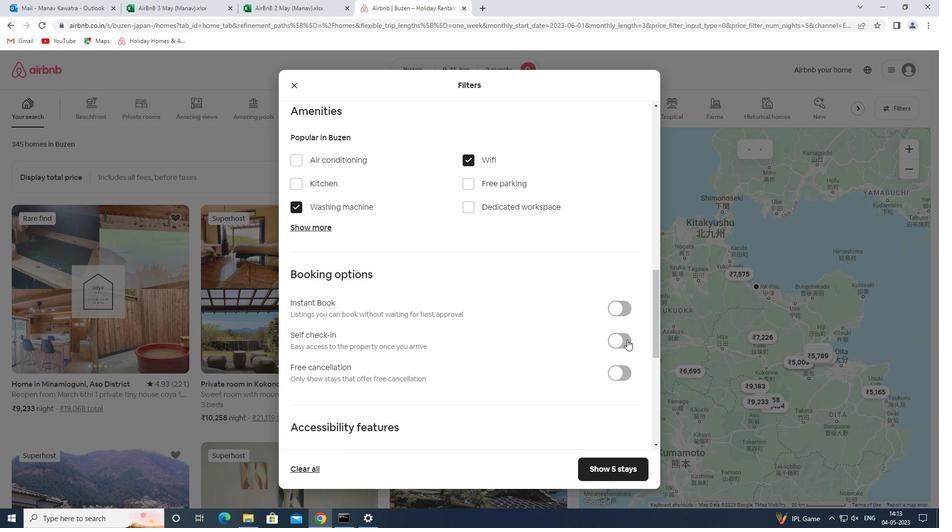 
Action: Mouse pressed left at (622, 339)
Screenshot: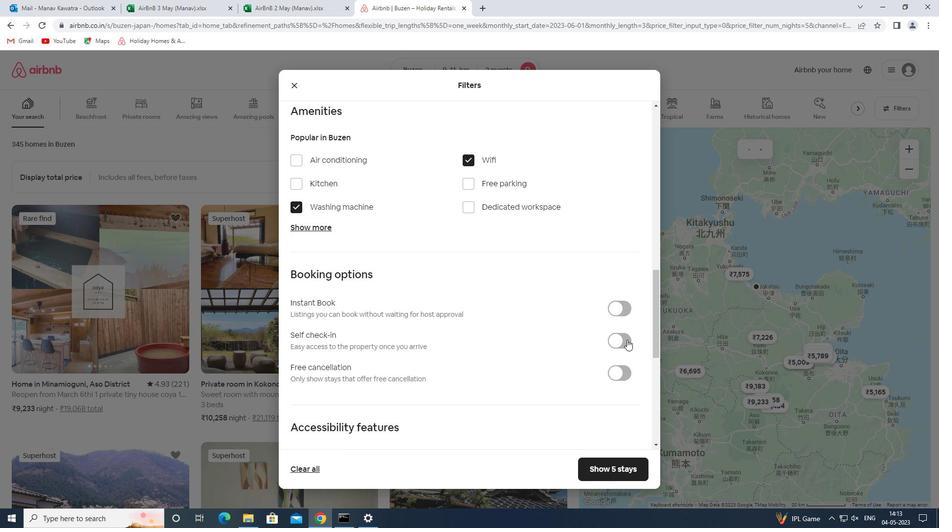 
Action: Mouse moved to (509, 333)
Screenshot: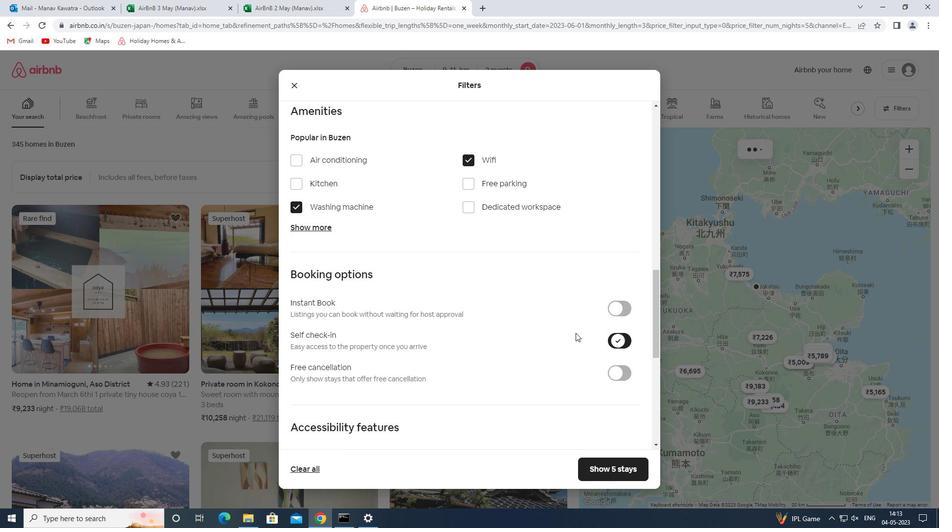 
Action: Mouse scrolled (509, 332) with delta (0, 0)
Screenshot: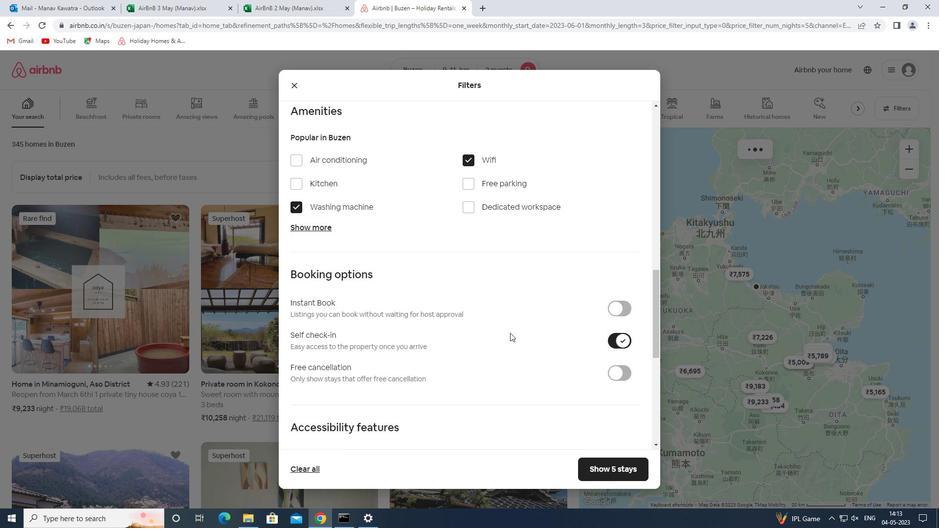
Action: Mouse moved to (509, 333)
Screenshot: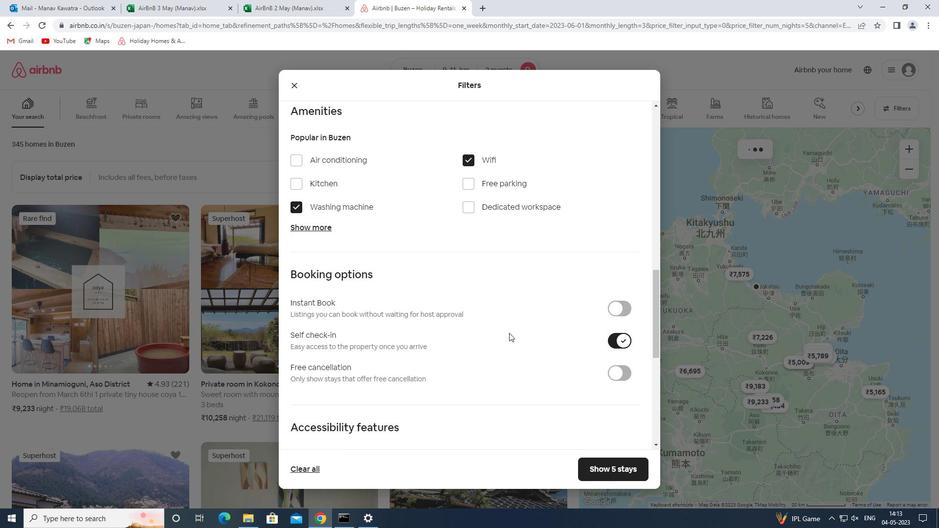 
Action: Mouse scrolled (509, 332) with delta (0, 0)
Screenshot: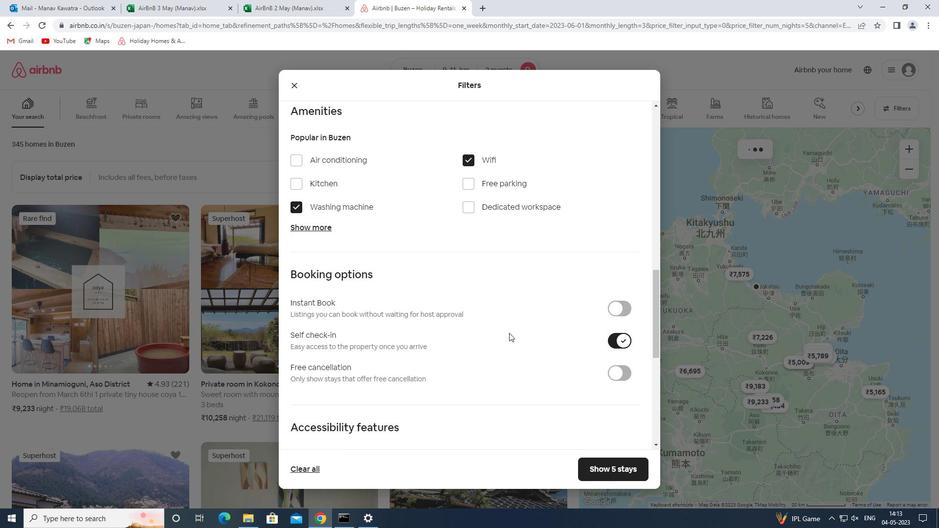 
Action: Mouse moved to (508, 333)
Screenshot: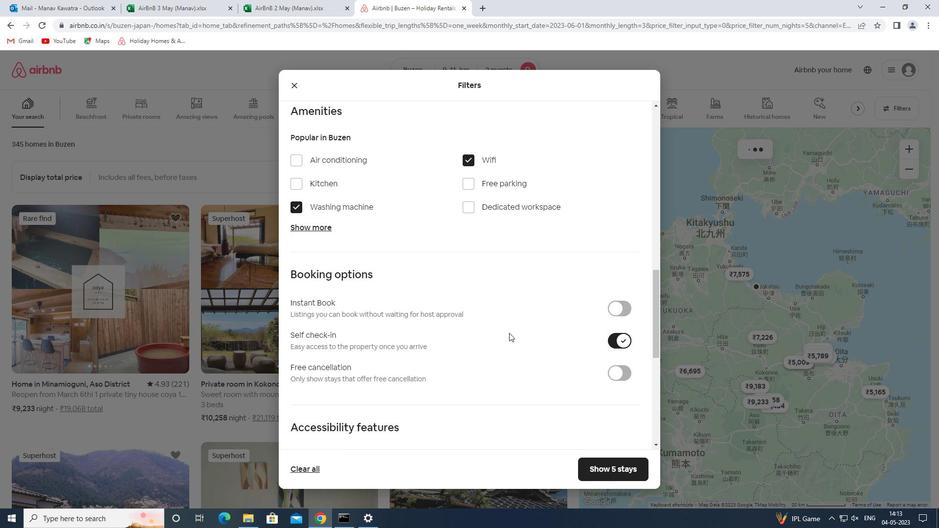 
Action: Mouse scrolled (508, 332) with delta (0, 0)
Screenshot: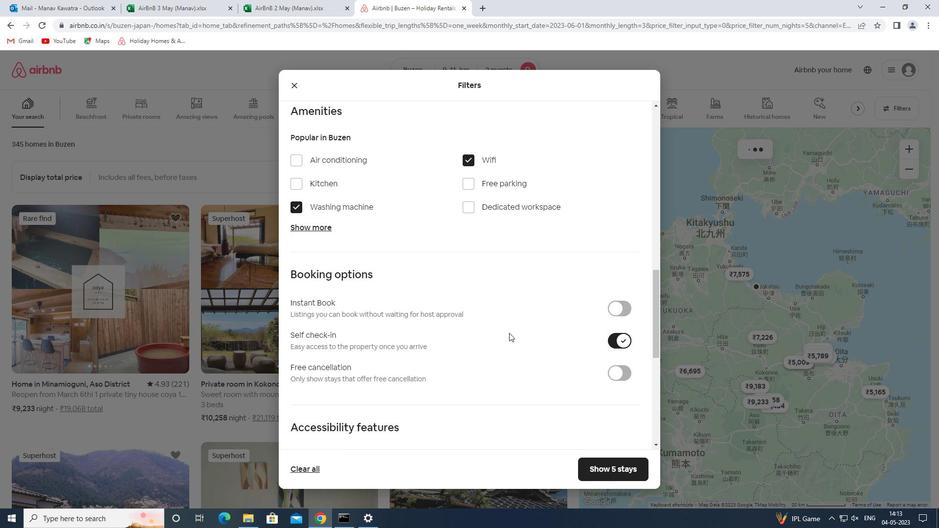 
Action: Mouse moved to (508, 333)
Screenshot: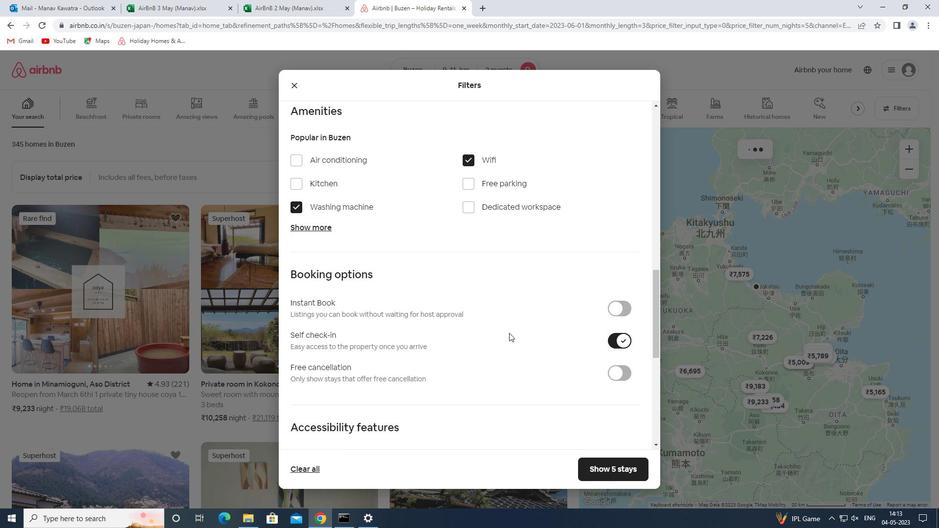 
Action: Mouse scrolled (508, 332) with delta (0, 0)
Screenshot: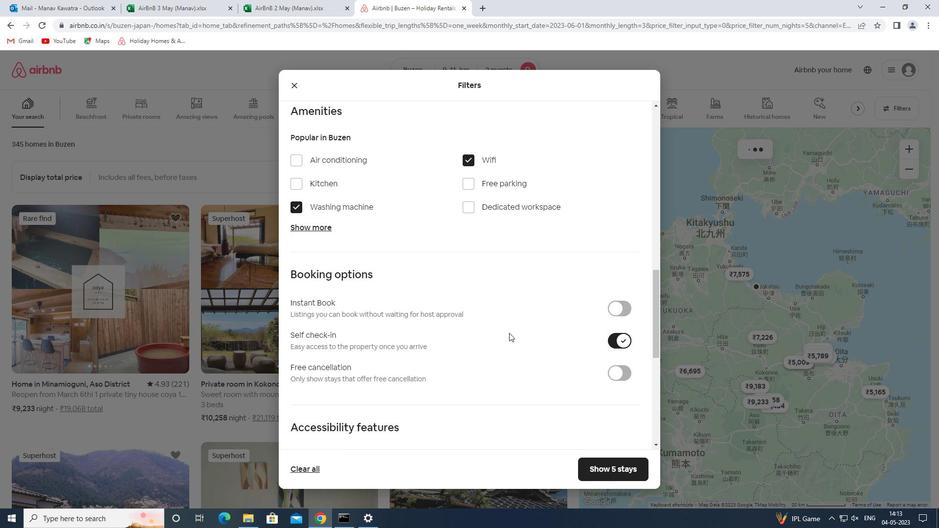 
Action: Mouse moved to (507, 333)
Screenshot: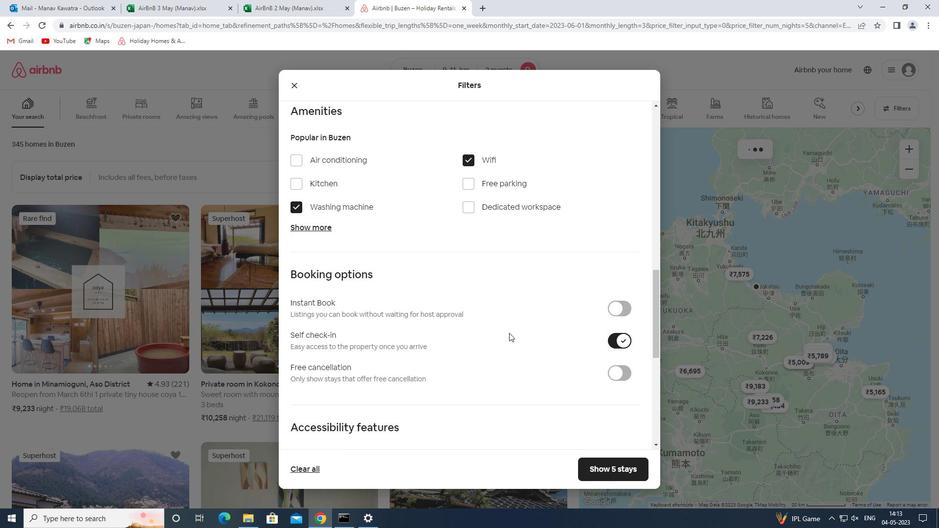 
Action: Mouse scrolled (507, 332) with delta (0, 0)
Screenshot: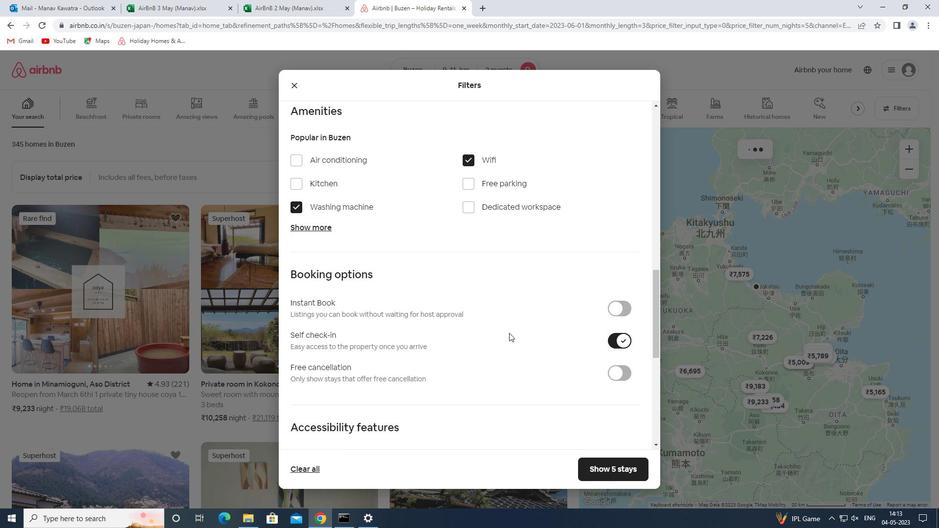 
Action: Mouse scrolled (507, 332) with delta (0, 0)
Screenshot: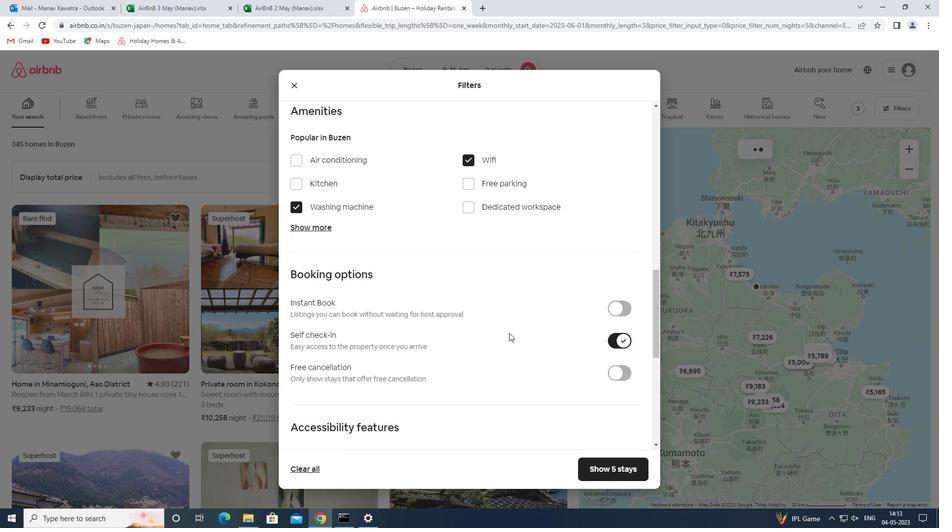 
Action: Mouse moved to (506, 333)
Screenshot: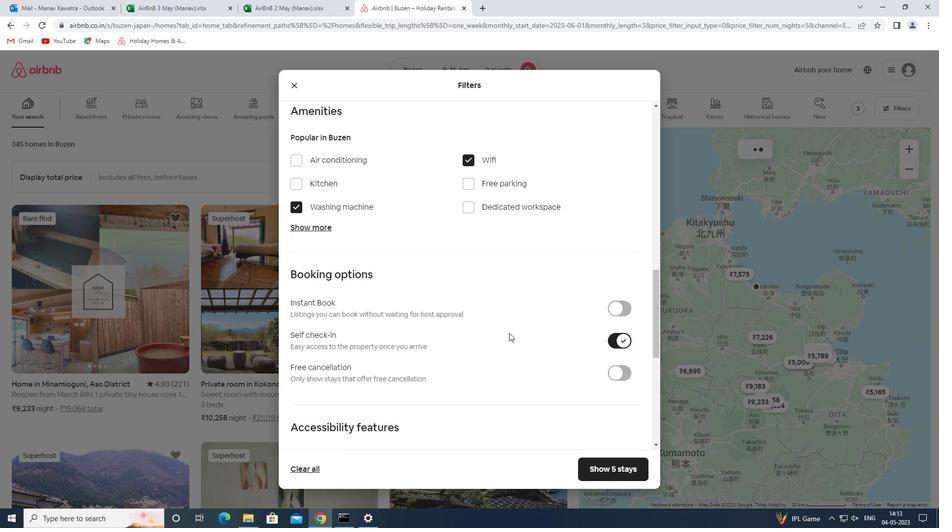 
Action: Mouse scrolled (506, 332) with delta (0, 0)
Screenshot: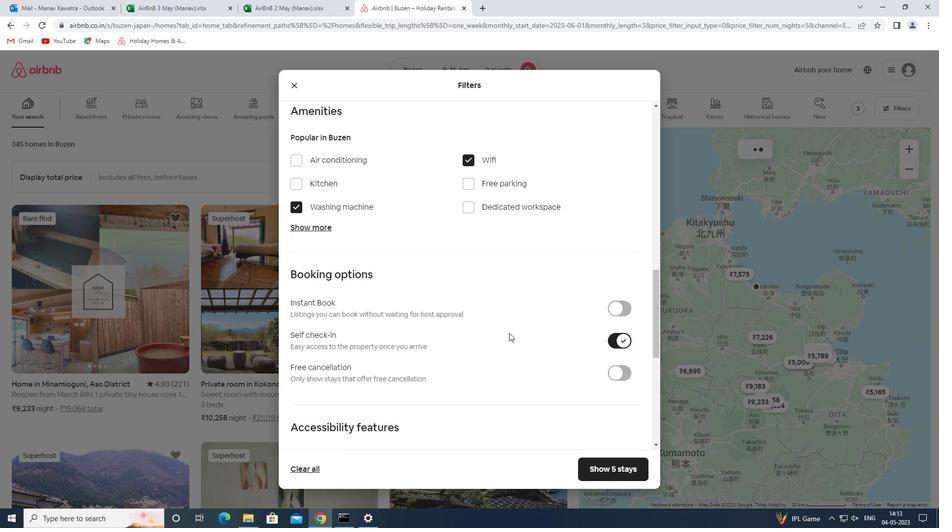 
Action: Mouse moved to (506, 333)
Screenshot: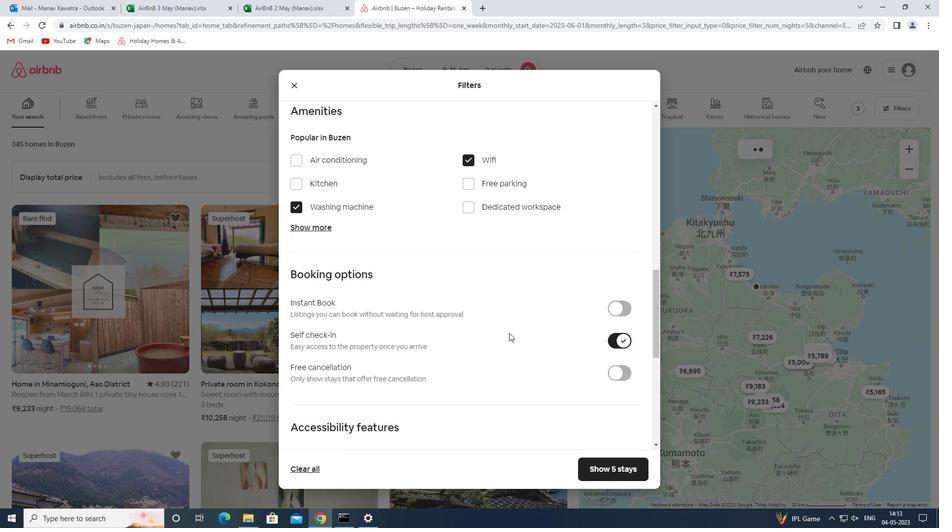 
Action: Mouse scrolled (506, 332) with delta (0, 0)
Screenshot: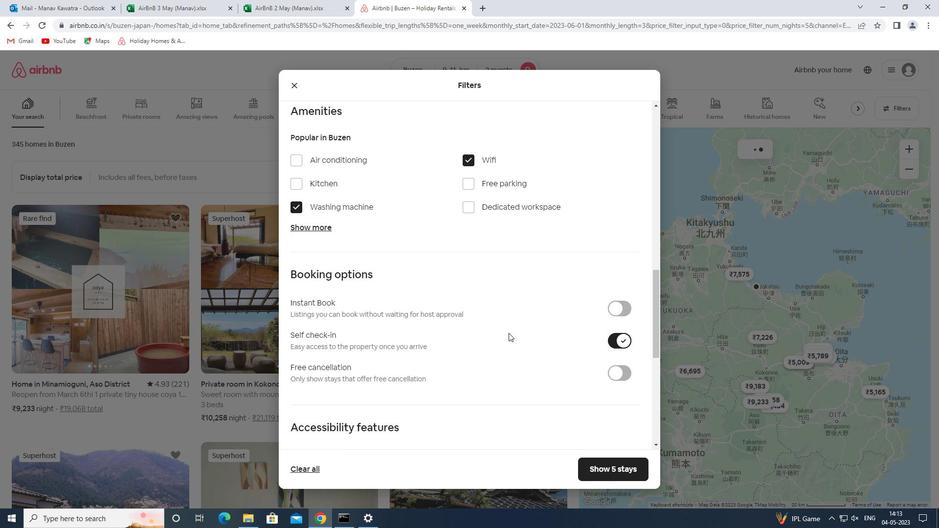 
Action: Mouse moved to (426, 347)
Screenshot: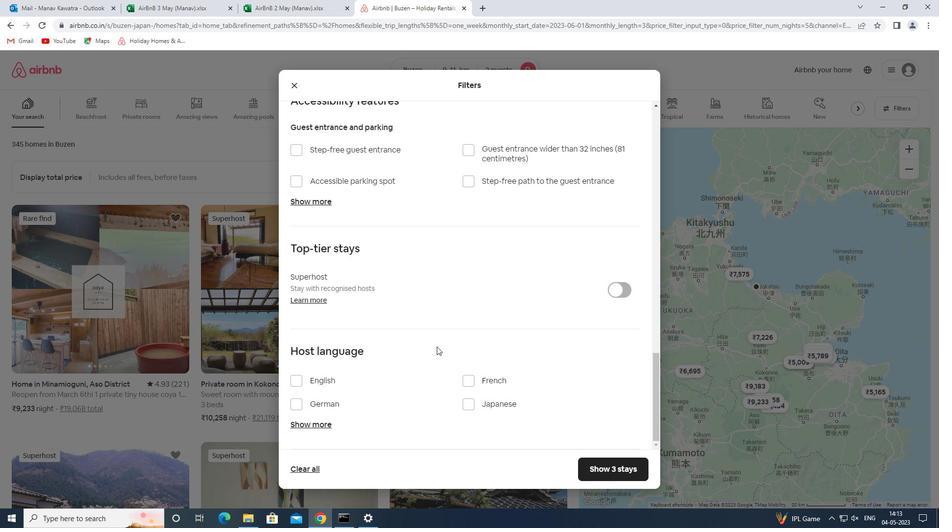 
Action: Mouse scrolled (426, 346) with delta (0, 0)
Screenshot: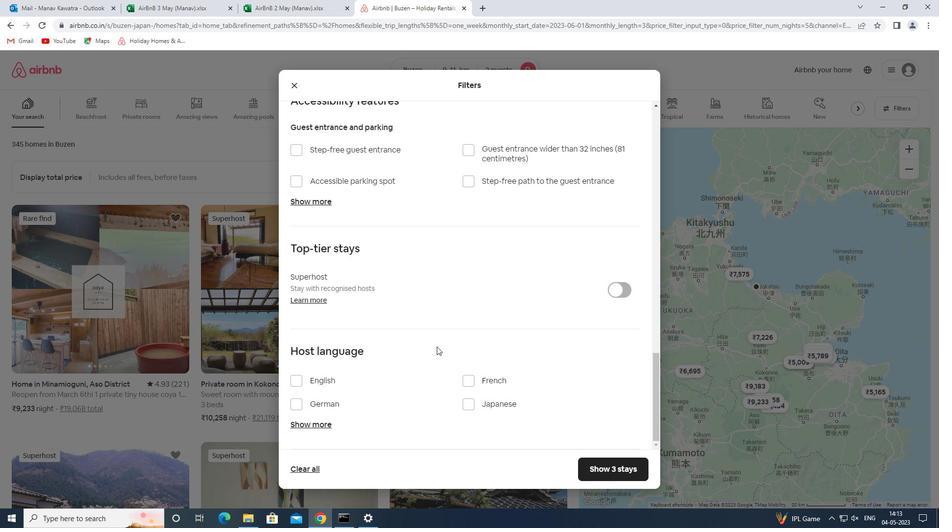
Action: Mouse scrolled (426, 346) with delta (0, 0)
Screenshot: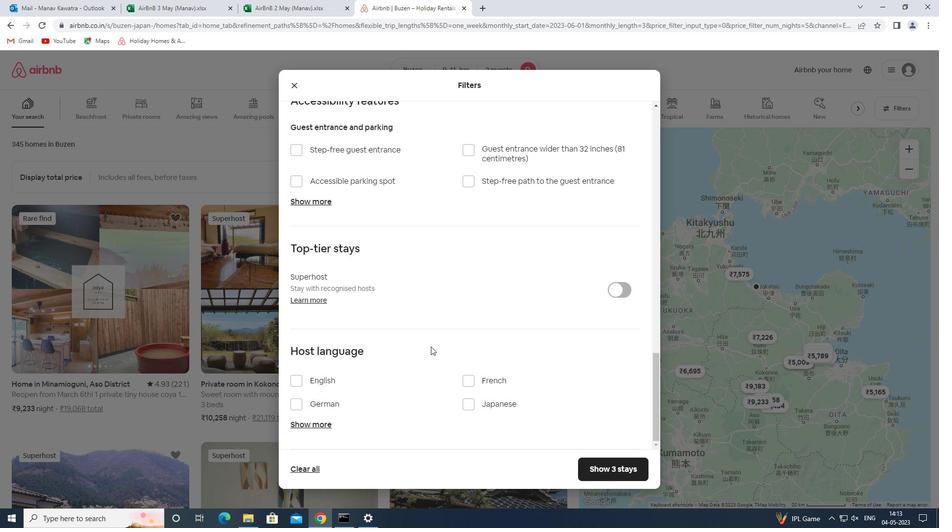 
Action: Mouse moved to (426, 347)
Screenshot: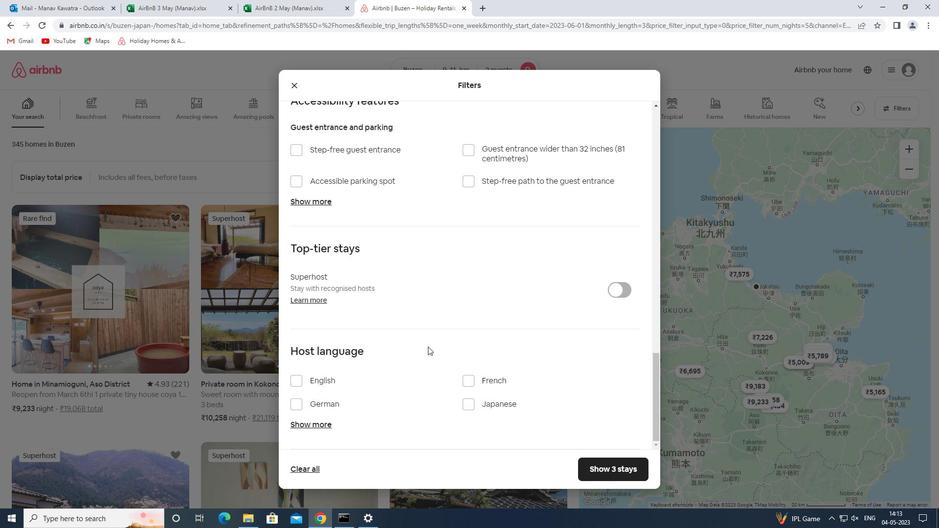 
Action: Mouse scrolled (426, 346) with delta (0, 0)
Screenshot: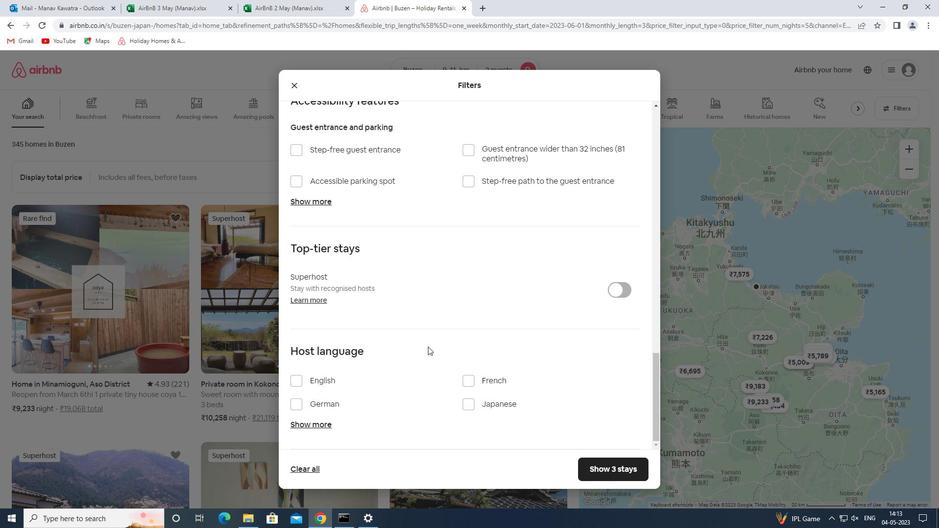 
Action: Mouse moved to (425, 347)
Screenshot: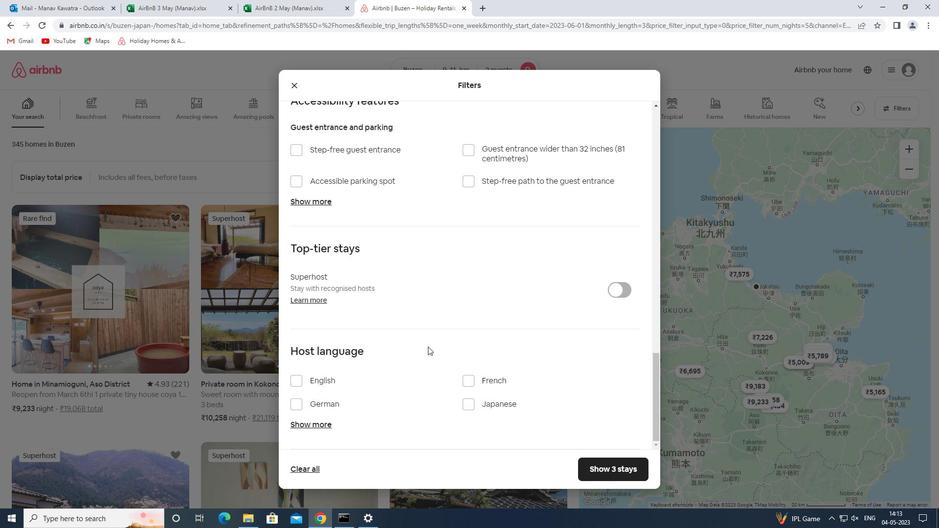 
Action: Mouse scrolled (425, 346) with delta (0, 0)
Screenshot: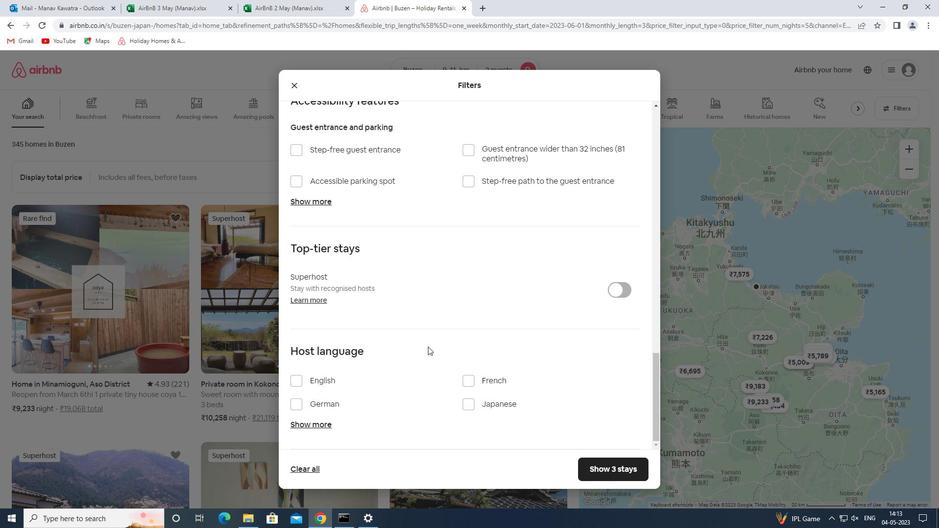 
Action: Mouse moved to (424, 347)
Screenshot: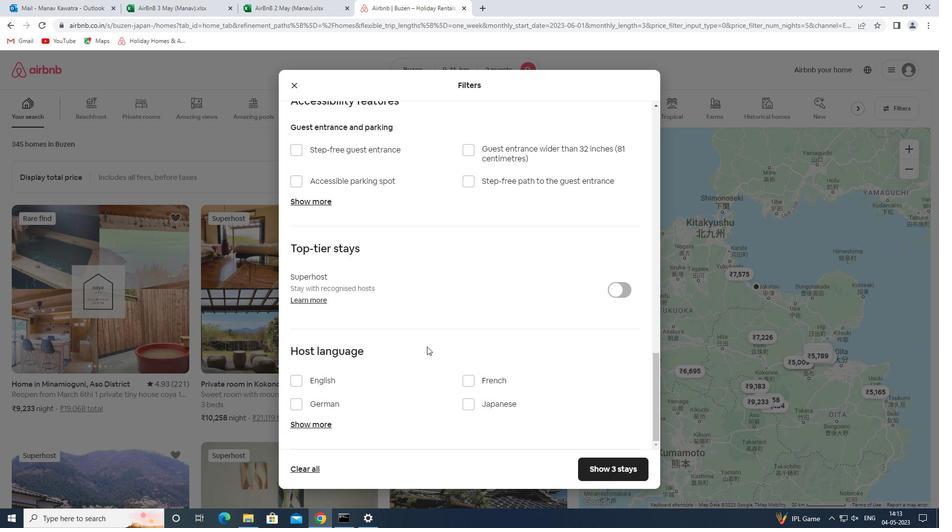 
Action: Mouse scrolled (424, 347) with delta (0, 0)
Screenshot: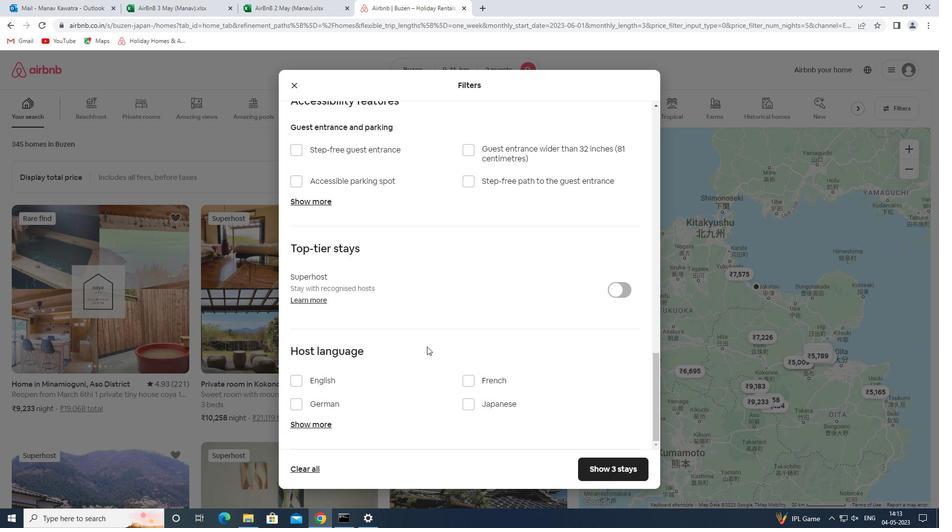 
Action: Mouse moved to (320, 382)
Screenshot: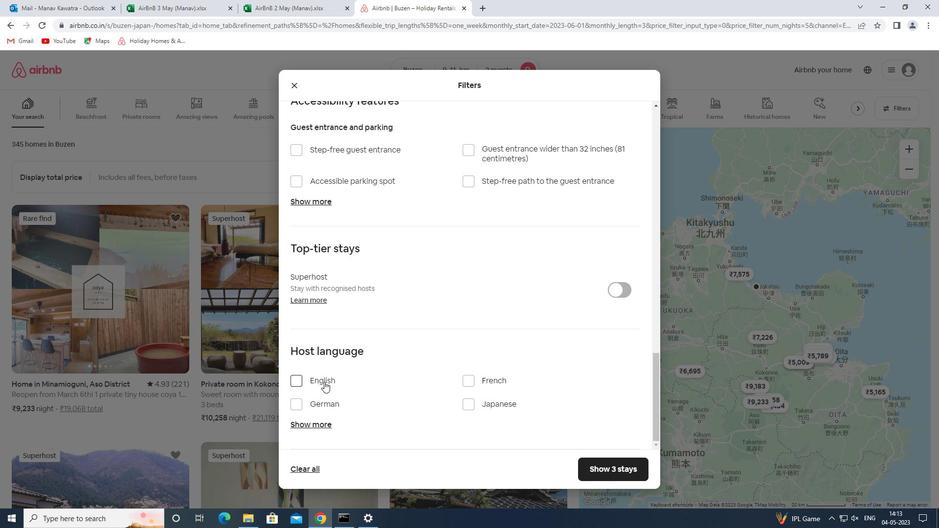 
Action: Mouse pressed left at (320, 382)
Screenshot: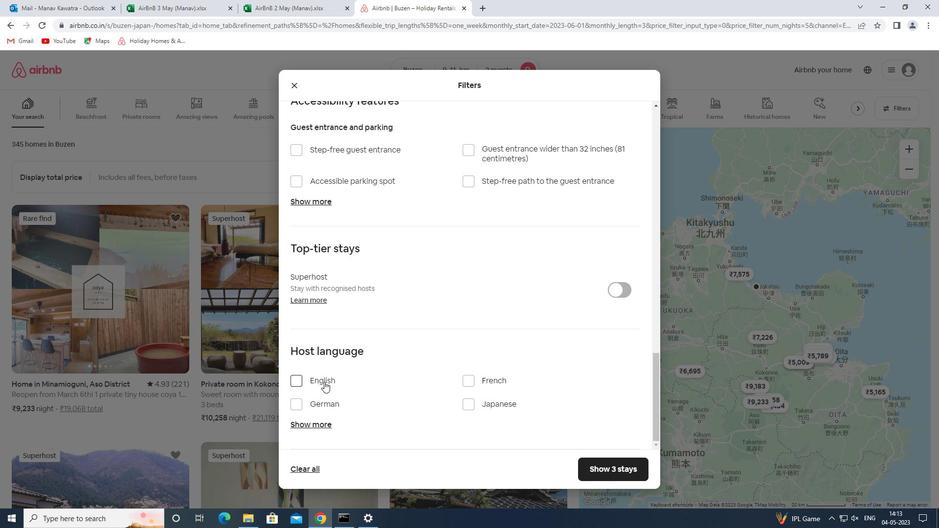 
Action: Mouse moved to (436, 305)
Screenshot: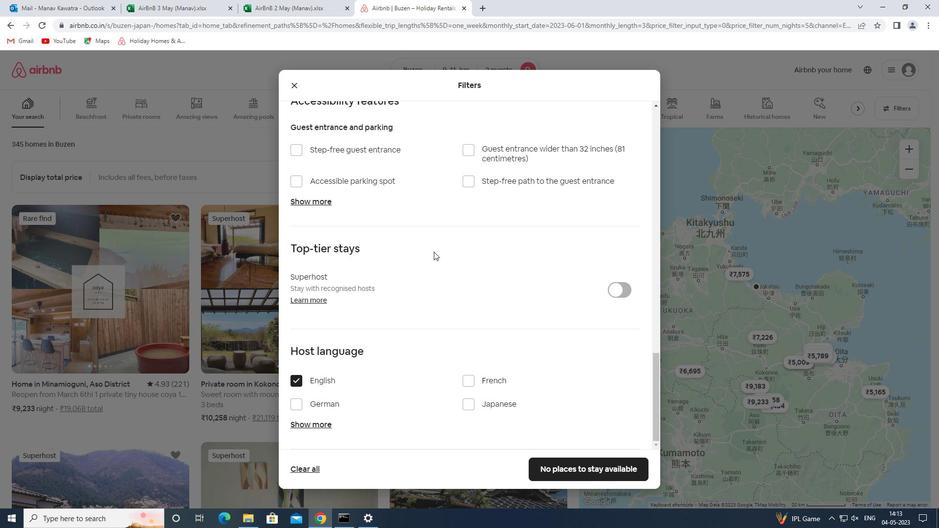 
Action: Mouse scrolled (436, 305) with delta (0, 0)
Screenshot: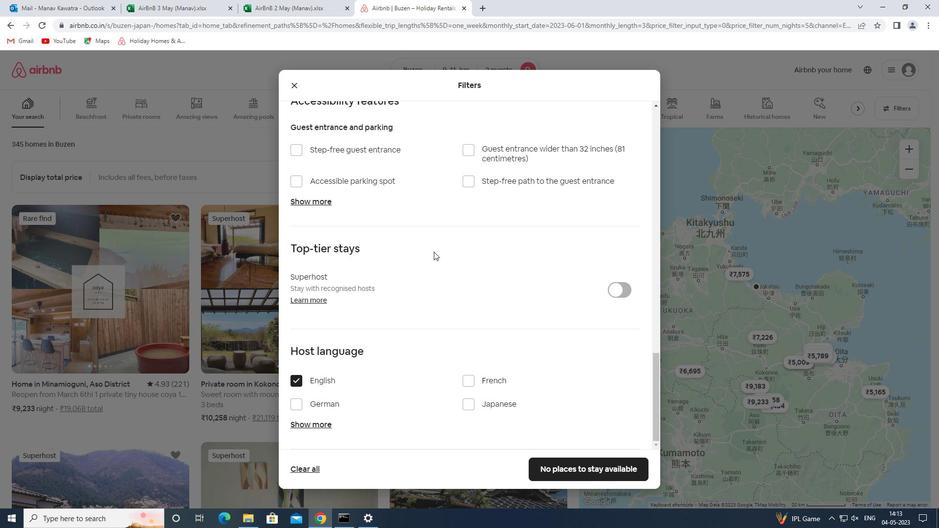 
Action: Mouse moved to (437, 313)
Screenshot: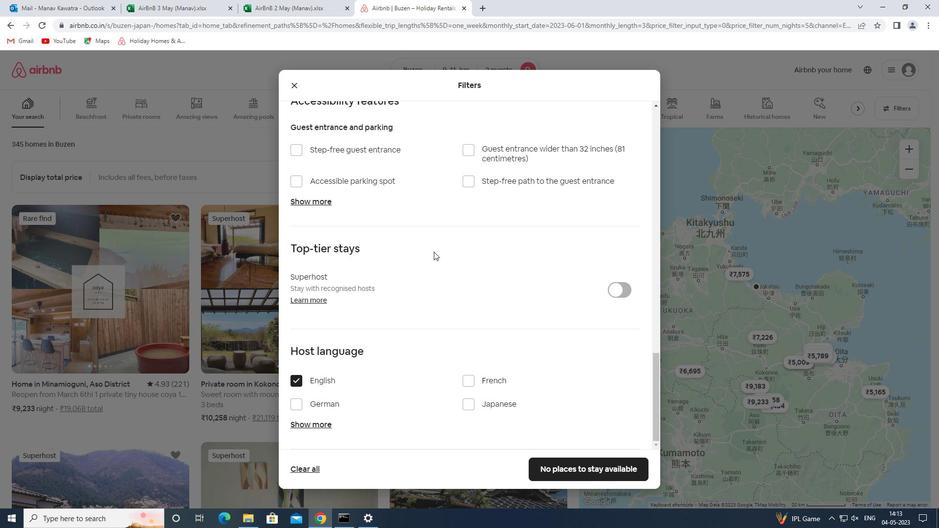 
Action: Mouse scrolled (437, 312) with delta (0, 0)
Screenshot: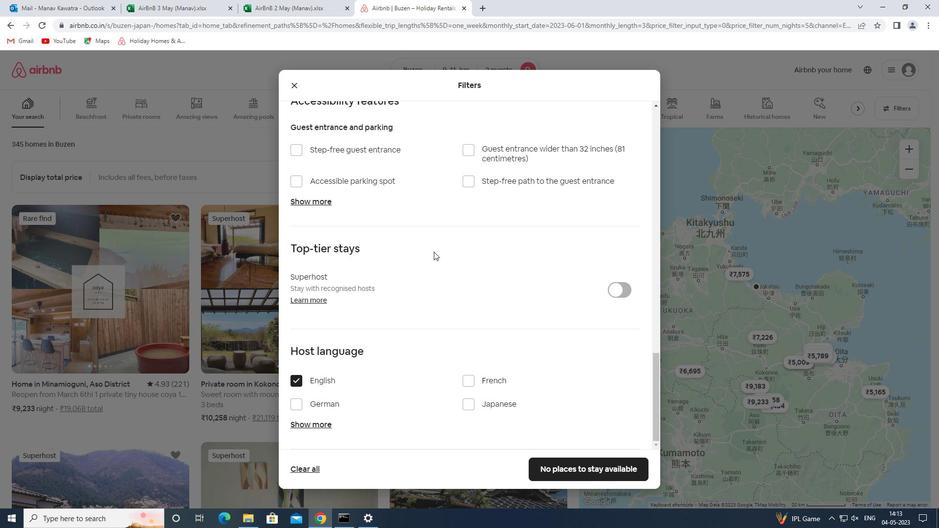 
Action: Mouse moved to (438, 318)
Screenshot: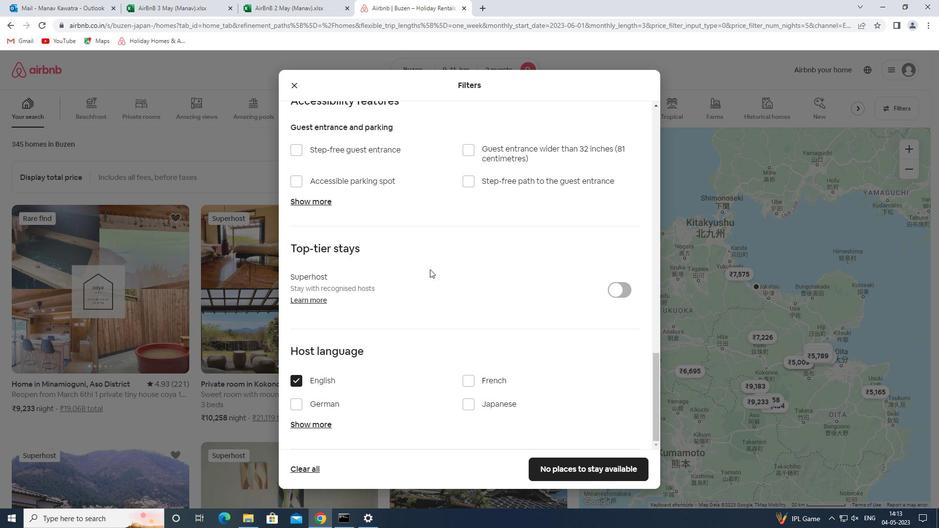 
Action: Mouse scrolled (438, 317) with delta (0, 0)
Screenshot: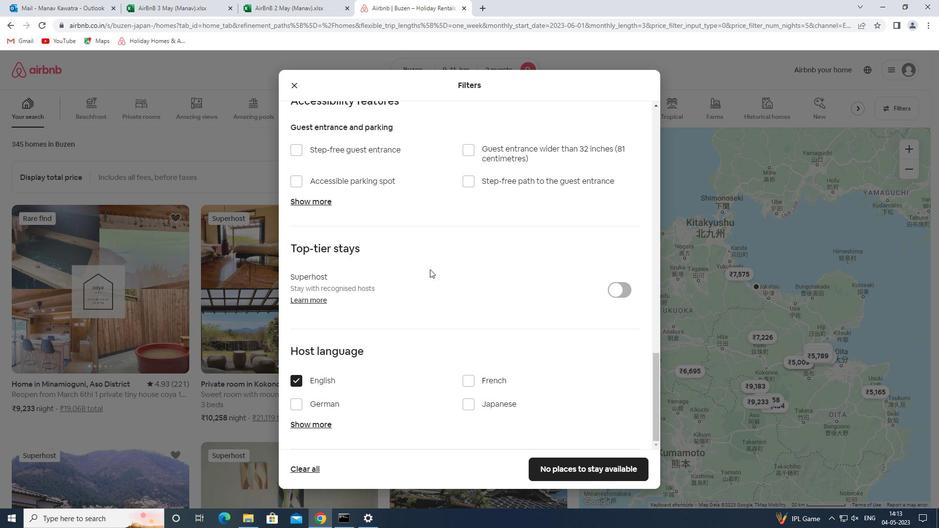 
Action: Mouse moved to (438, 319)
Screenshot: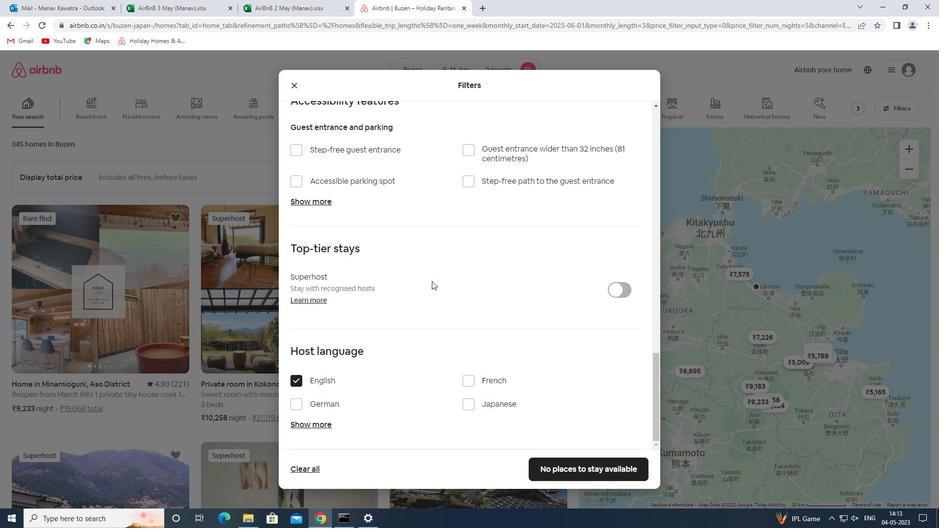 
Action: Mouse scrolled (438, 319) with delta (0, 0)
Screenshot: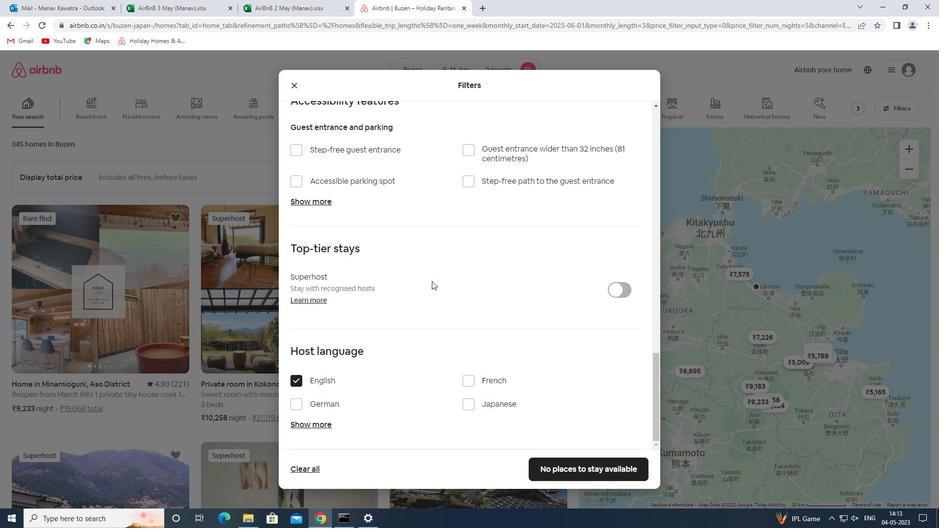 
Action: Mouse moved to (440, 321)
Screenshot: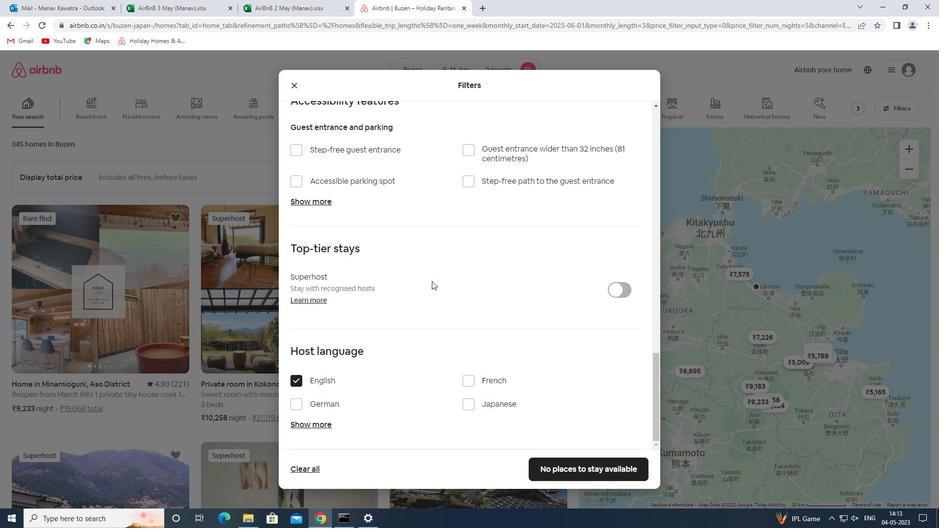 
Action: Mouse scrolled (440, 321) with delta (0, 0)
Screenshot: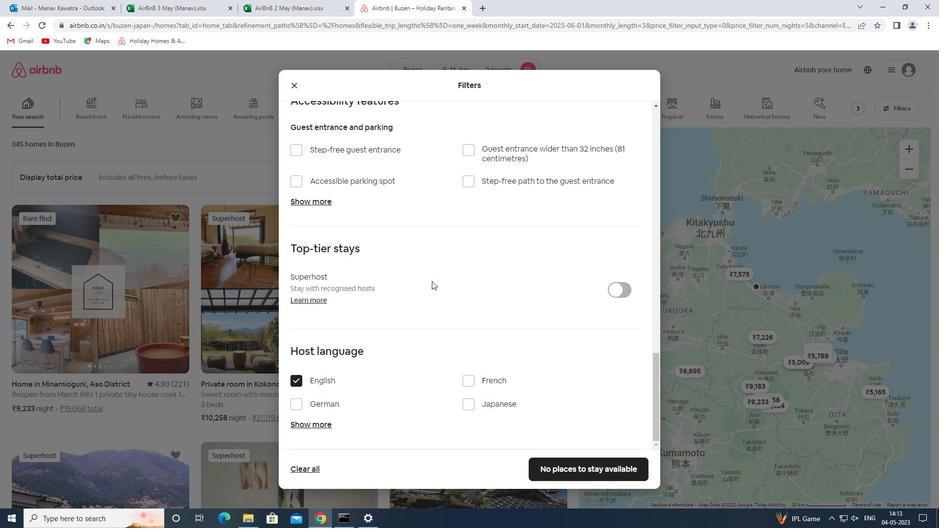 
Action: Mouse moved to (445, 325)
Screenshot: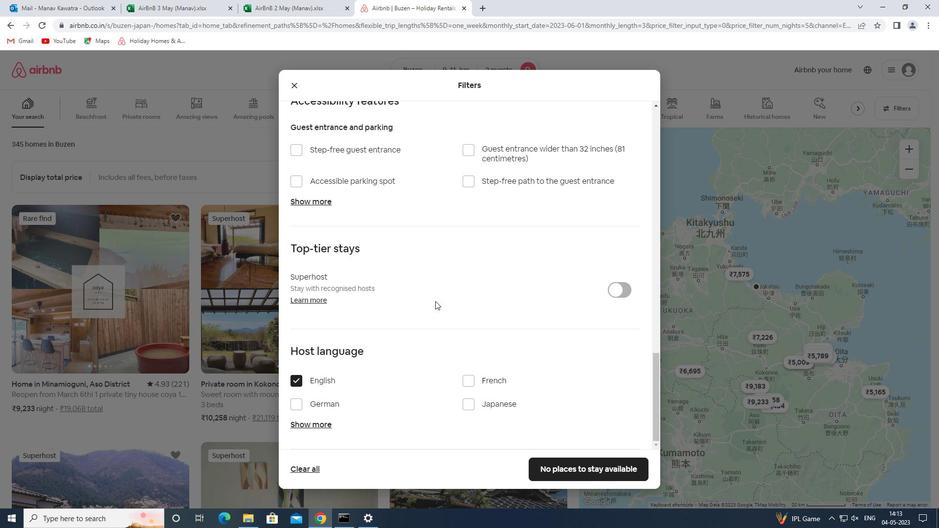 
Action: Mouse scrolled (445, 325) with delta (0, 0)
Screenshot: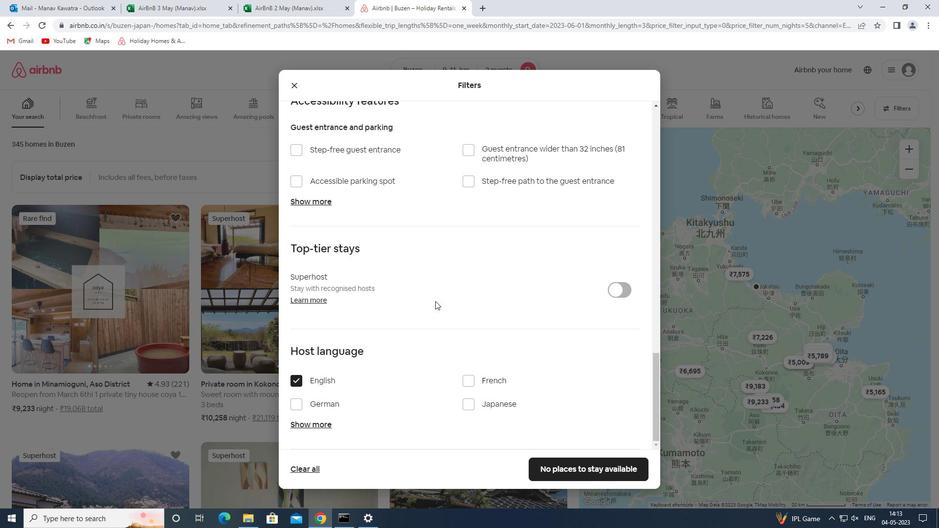 
Action: Mouse moved to (576, 468)
Screenshot: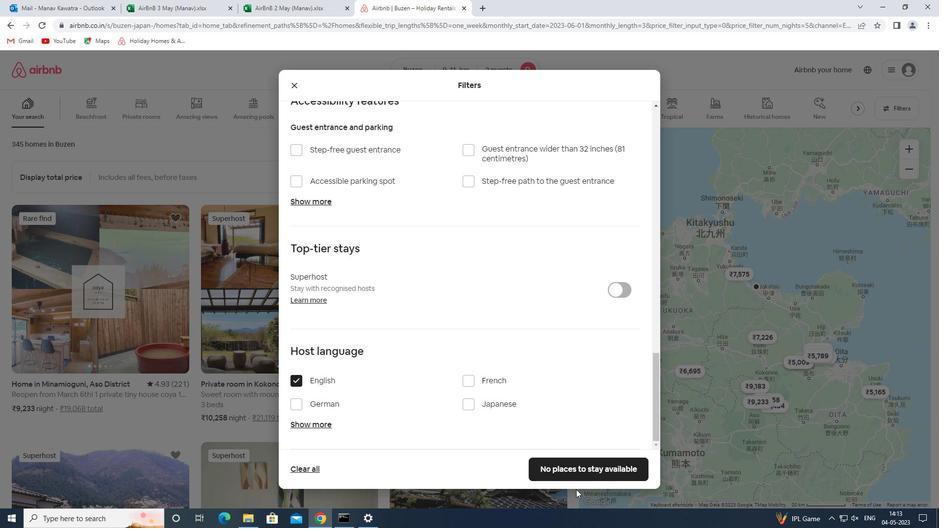 
Action: Mouse pressed left at (576, 468)
Screenshot: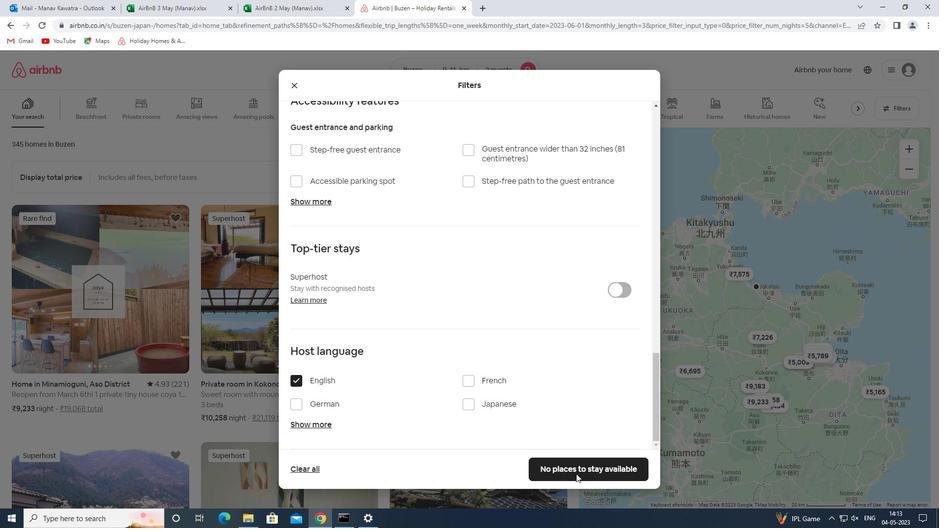 
Action: Mouse moved to (550, 469)
Screenshot: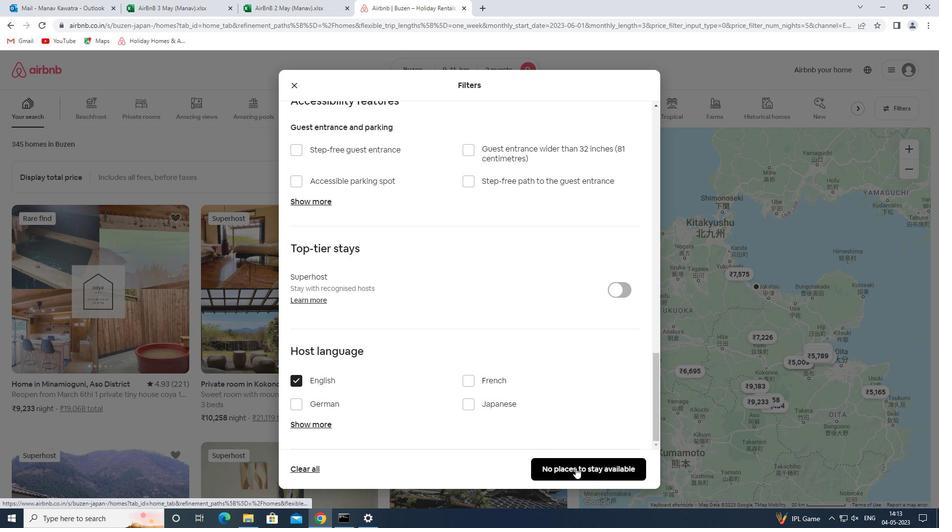 
